 Task: Open Card Conference Planning in Board Brand Identity Development to Workspace Enterprise Content Management and add a team member Softage.4@softage.net, a label Yellow, a checklist Content Creation, an attachment from your google drive, a color Yellow and finally, add a card description 'Develop new sales strategy for team' and a comment 'This task presents an opportunity to demonstrate our project management and organizational skills, coordinating resources and timelines effectively.'. Add a start date 'Jan 04, 1900' with a due date 'Jan 11, 1900'
Action: Mouse moved to (85, 281)
Screenshot: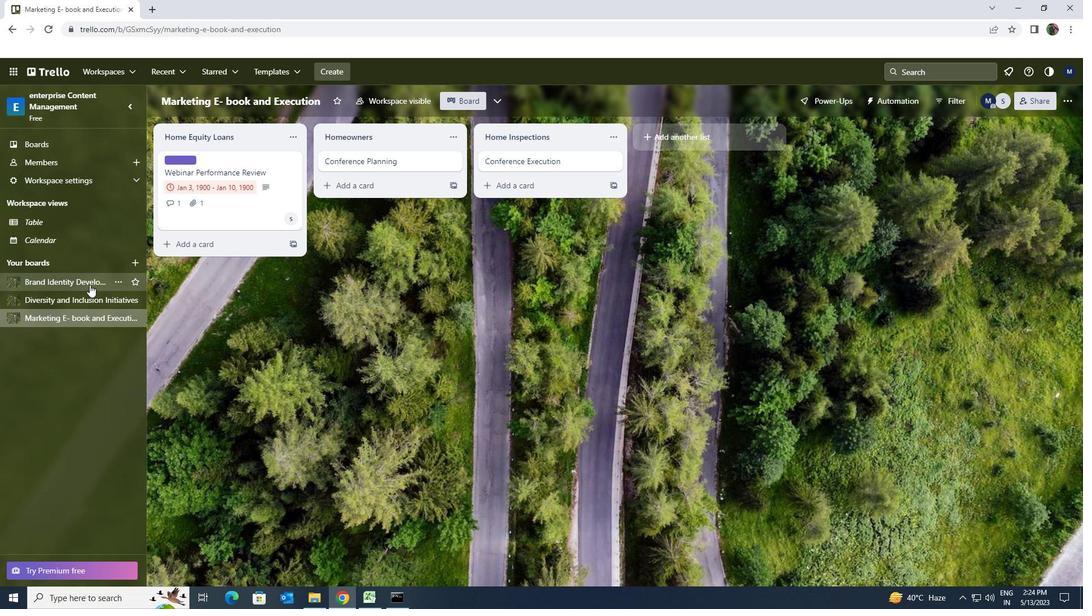 
Action: Mouse pressed left at (85, 281)
Screenshot: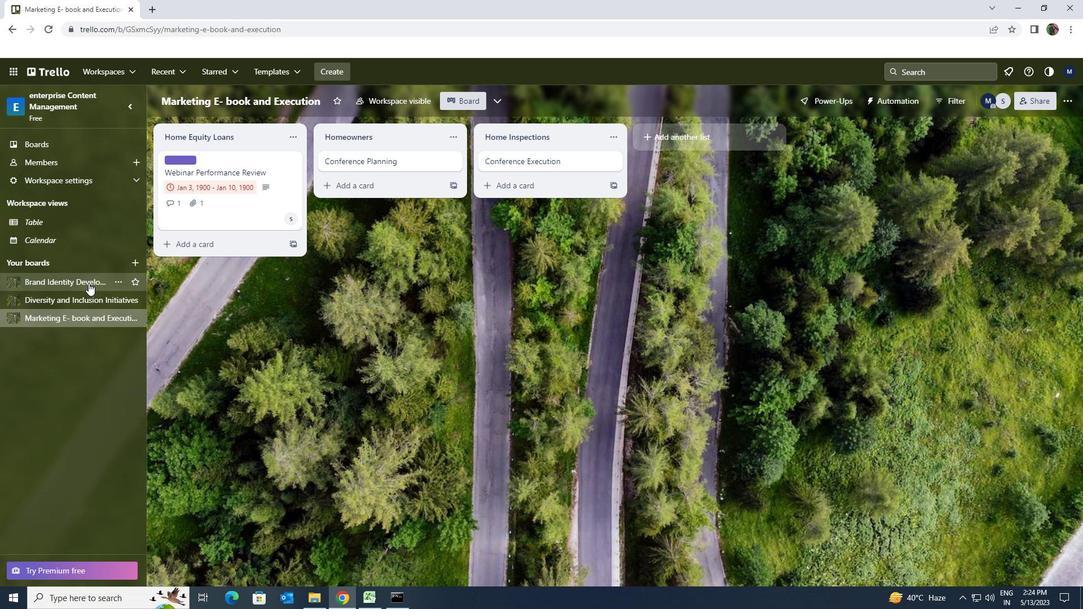 
Action: Mouse moved to (344, 161)
Screenshot: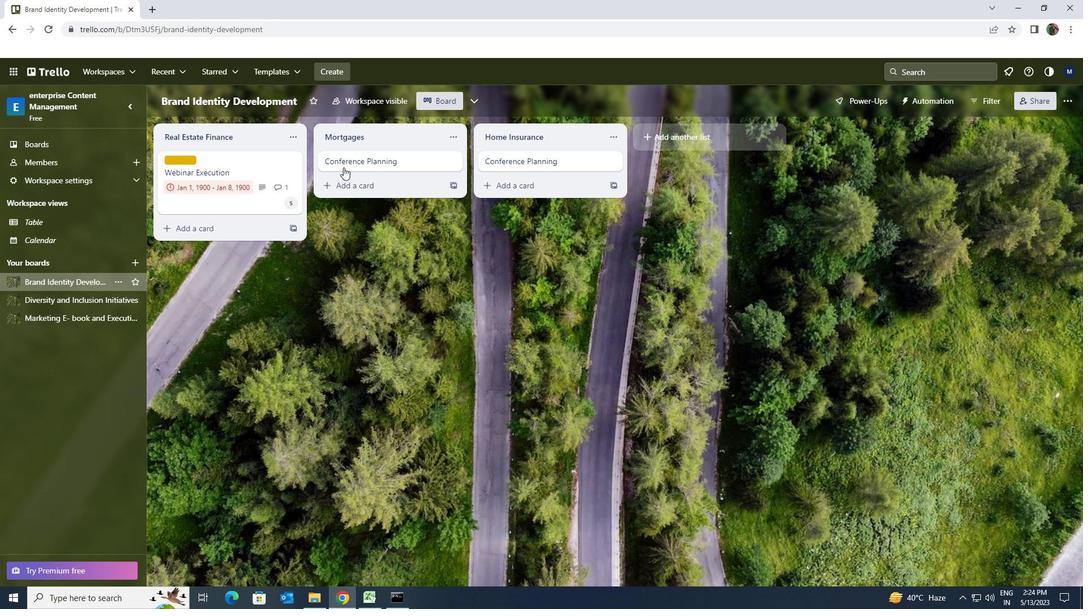 
Action: Mouse pressed left at (344, 161)
Screenshot: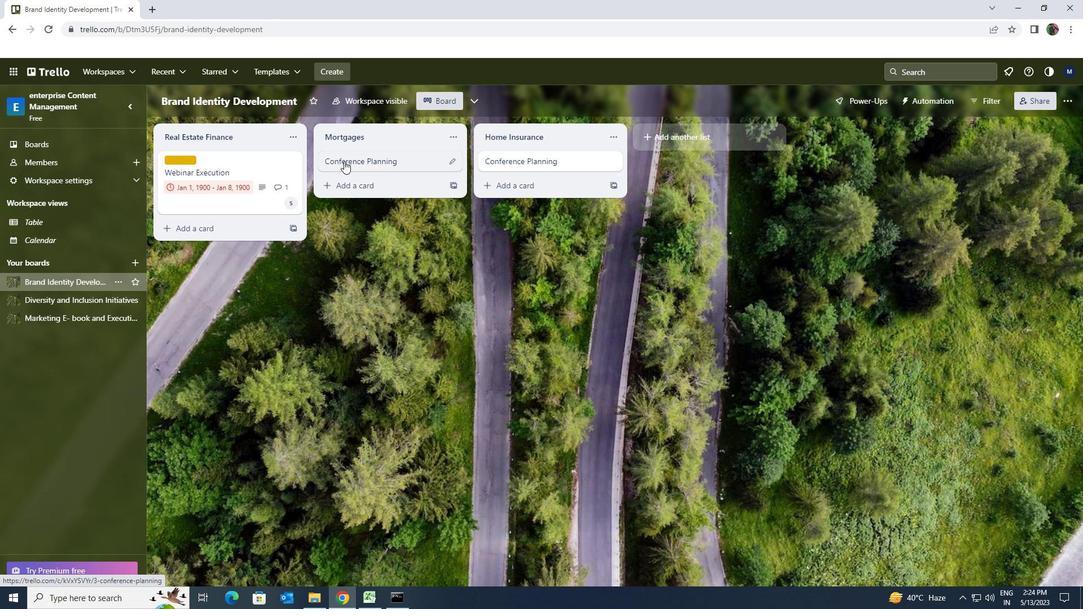 
Action: Mouse moved to (662, 203)
Screenshot: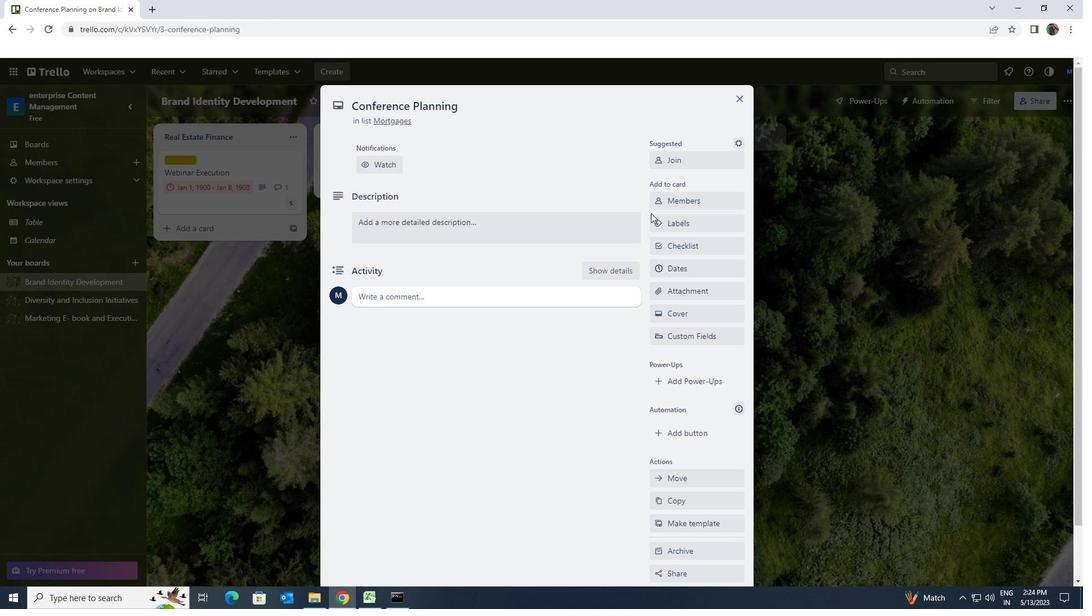 
Action: Mouse pressed left at (662, 203)
Screenshot: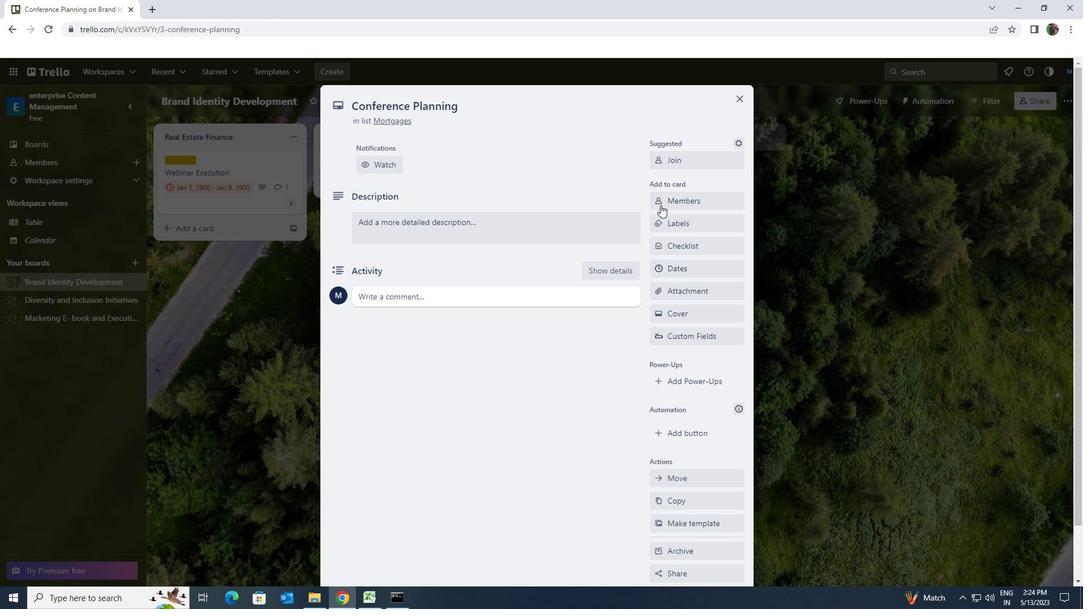 
Action: Key pressed softage.4<Key.shift>@SOFTAGE.NET
Screenshot: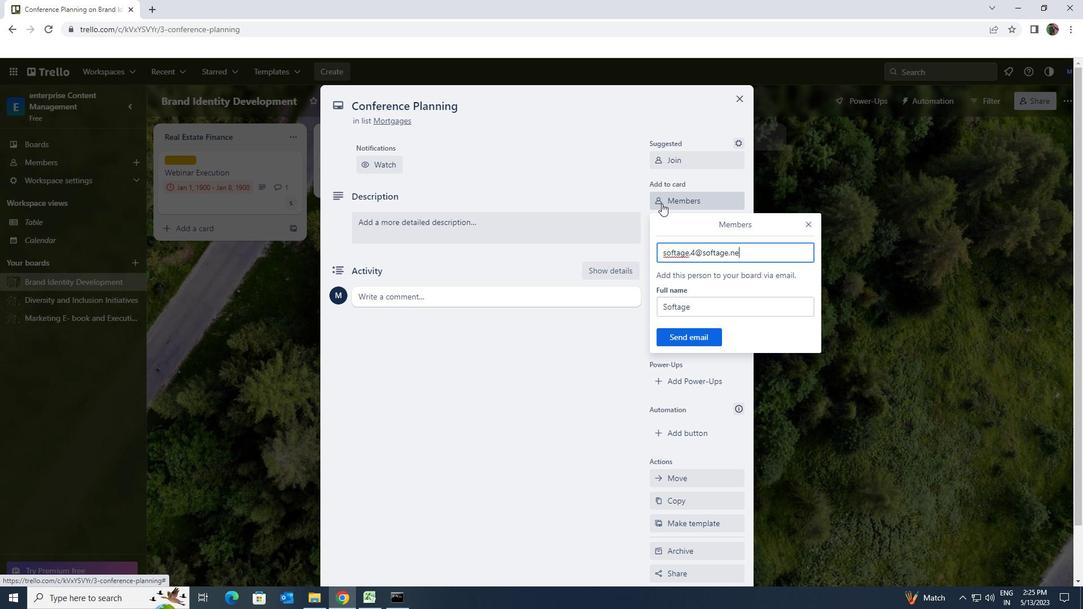 
Action: Mouse moved to (696, 340)
Screenshot: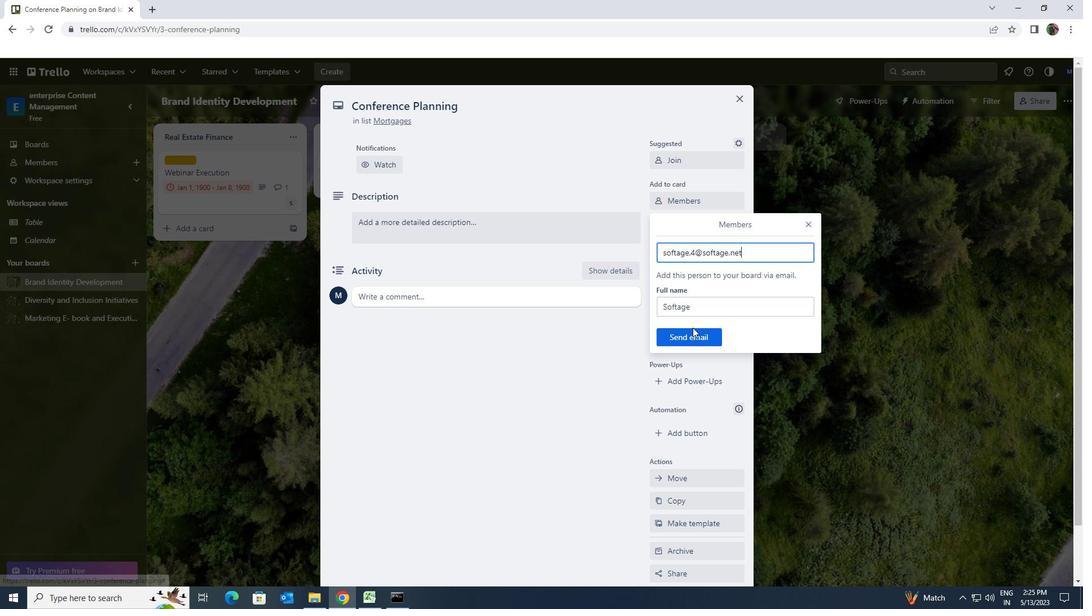 
Action: Mouse pressed left at (696, 340)
Screenshot: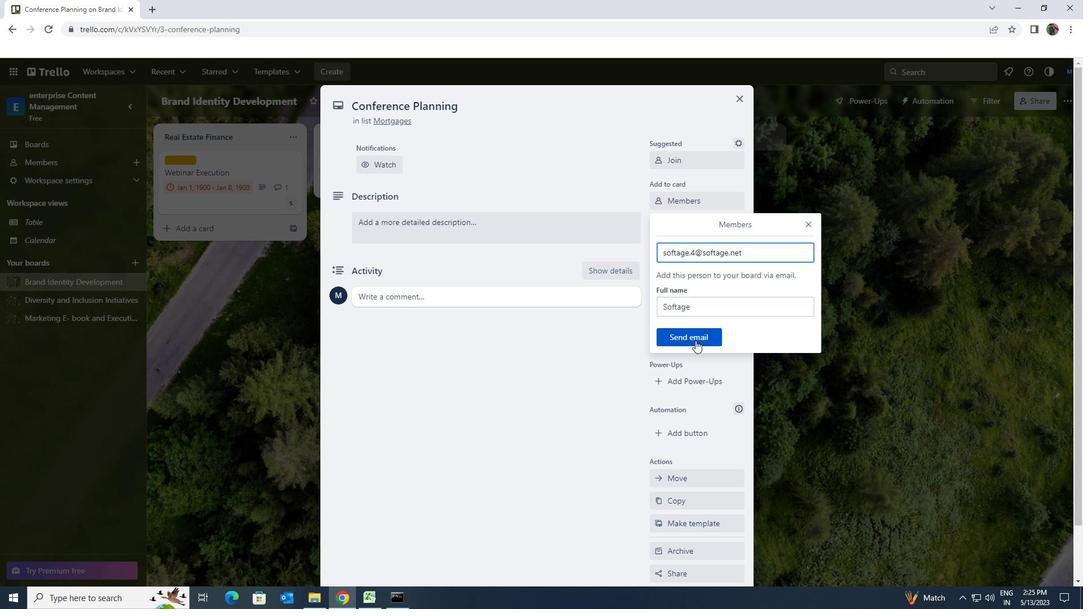 
Action: Mouse moved to (701, 227)
Screenshot: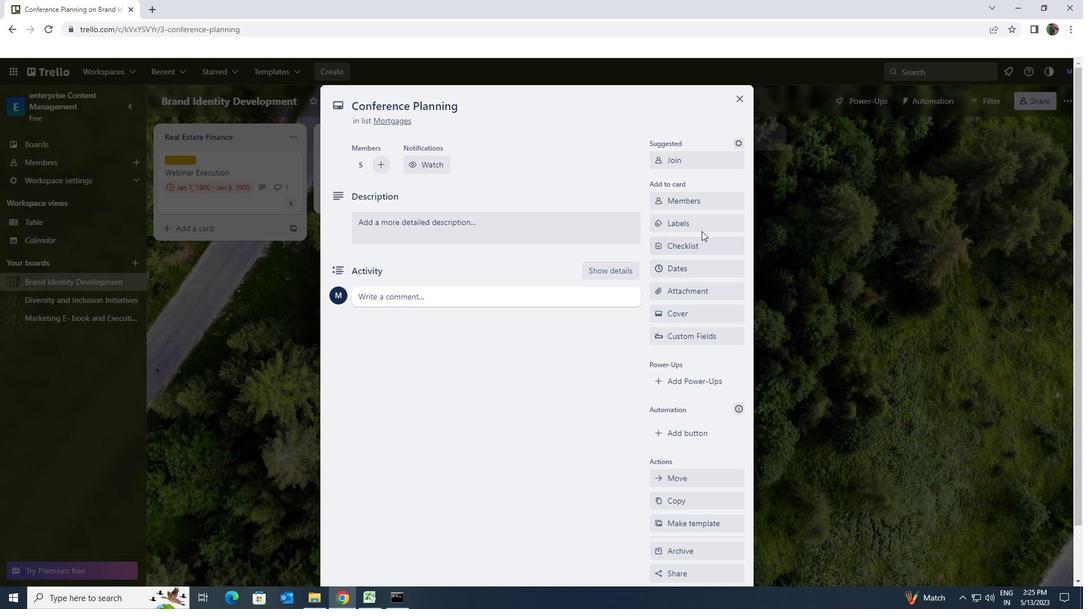 
Action: Mouse pressed left at (701, 227)
Screenshot: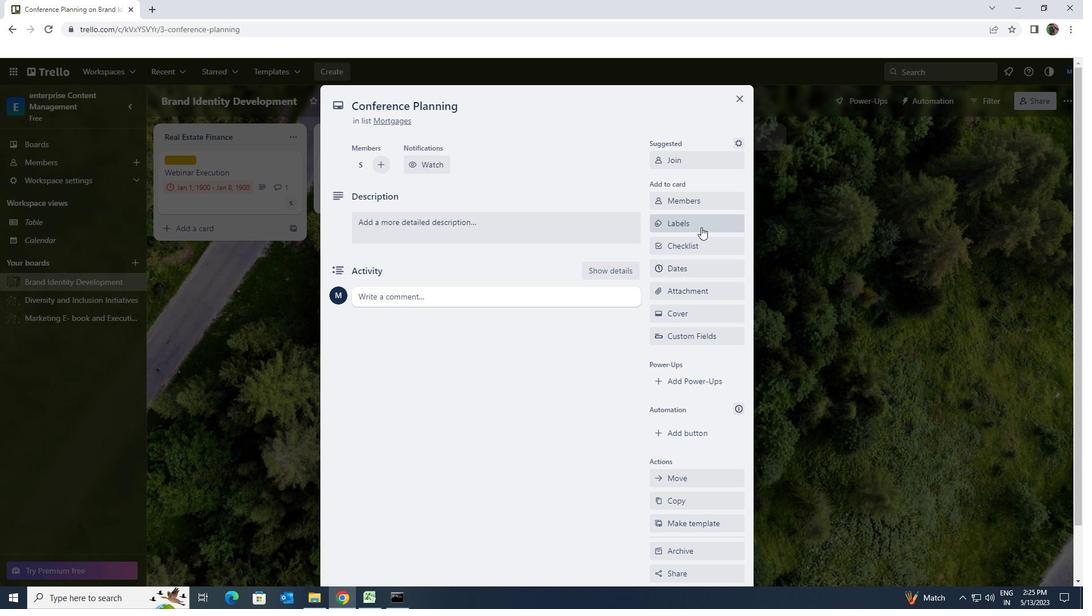 
Action: Mouse moved to (725, 446)
Screenshot: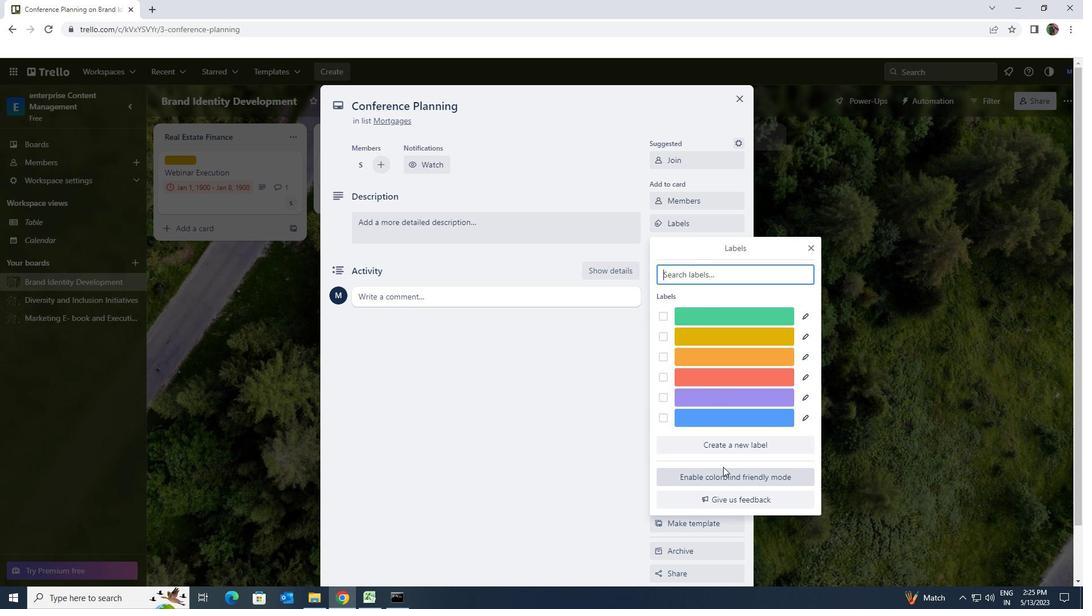 
Action: Mouse pressed left at (725, 446)
Screenshot: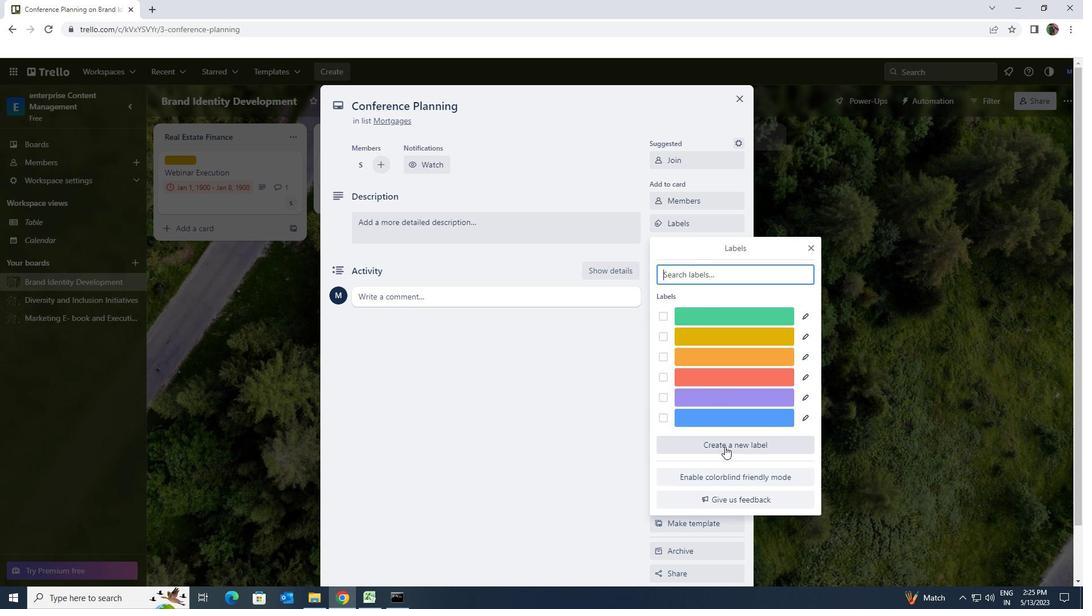 
Action: Mouse moved to (705, 410)
Screenshot: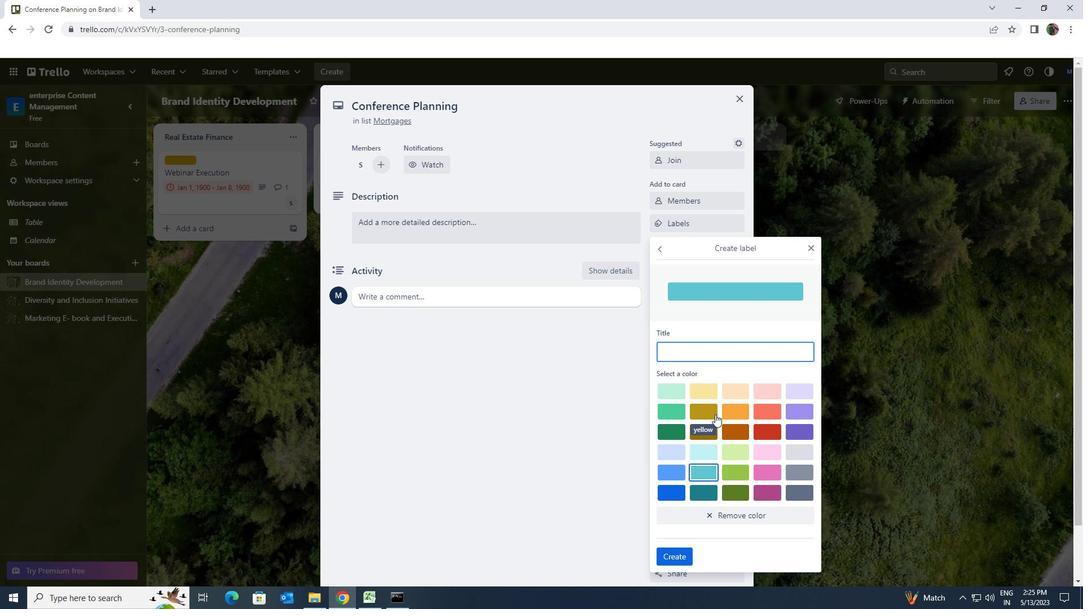 
Action: Mouse pressed left at (705, 410)
Screenshot: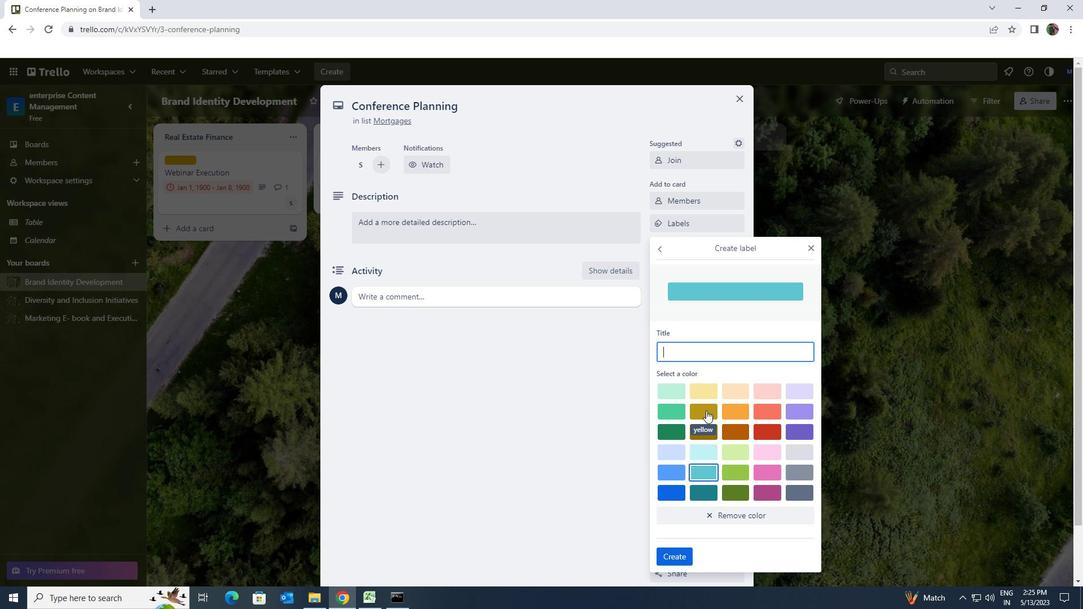 
Action: Mouse moved to (681, 553)
Screenshot: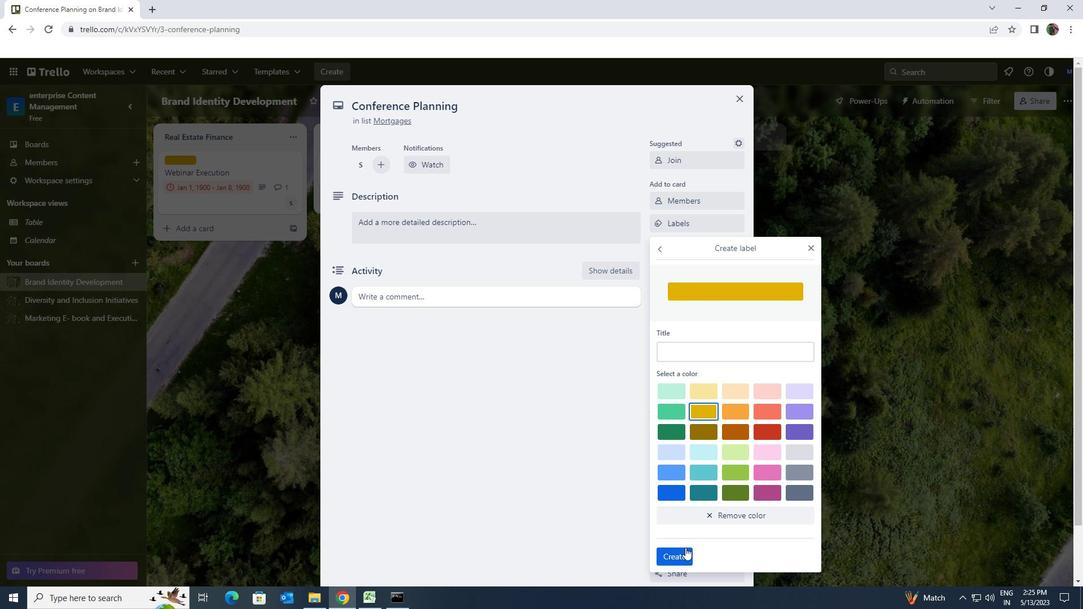 
Action: Mouse pressed left at (681, 553)
Screenshot: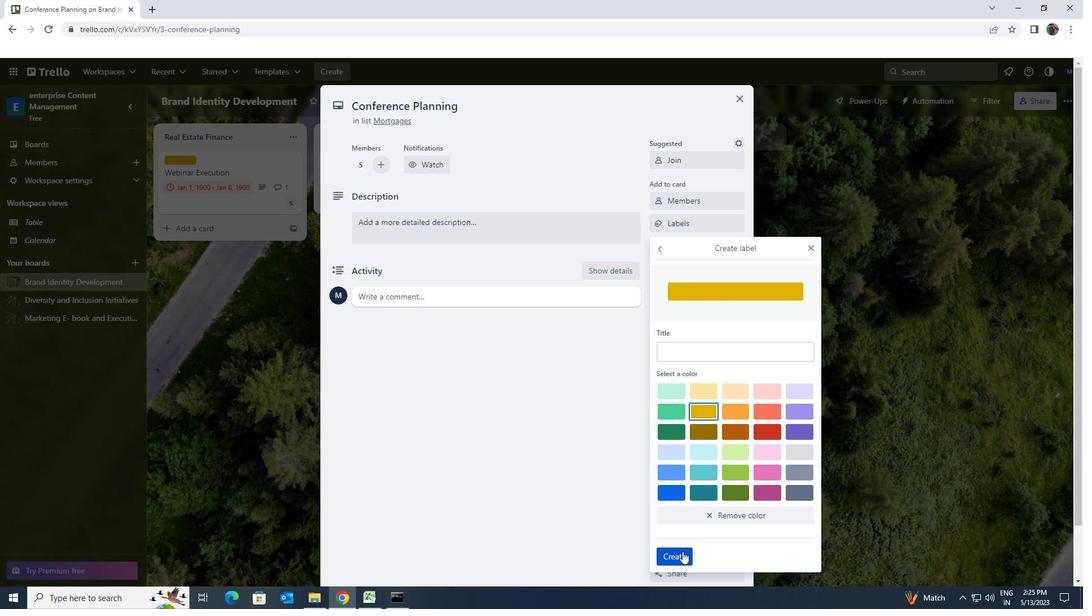 
Action: Mouse moved to (810, 248)
Screenshot: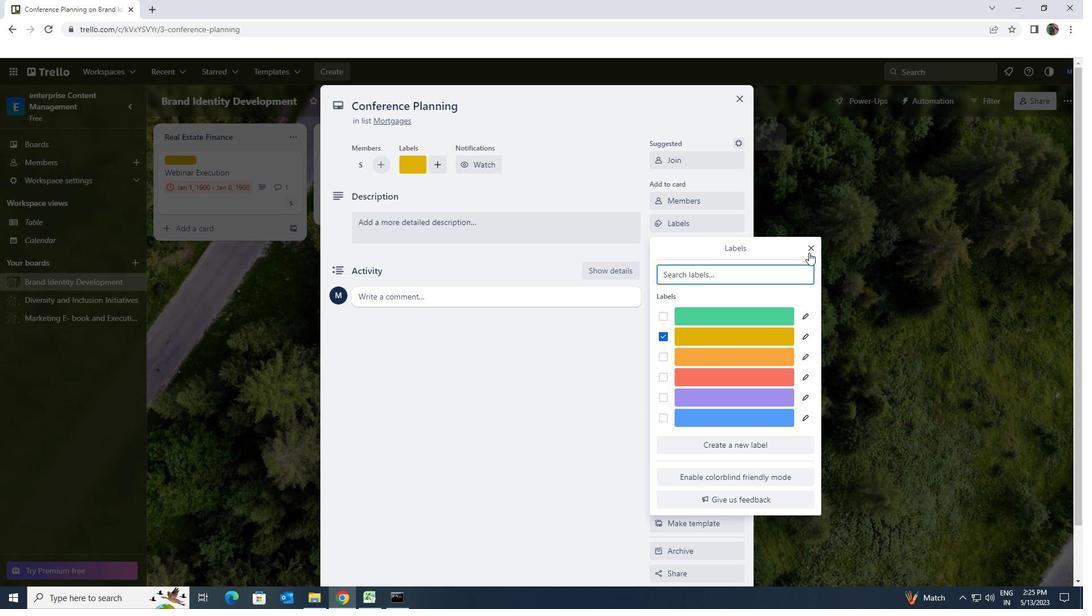 
Action: Mouse pressed left at (810, 248)
Screenshot: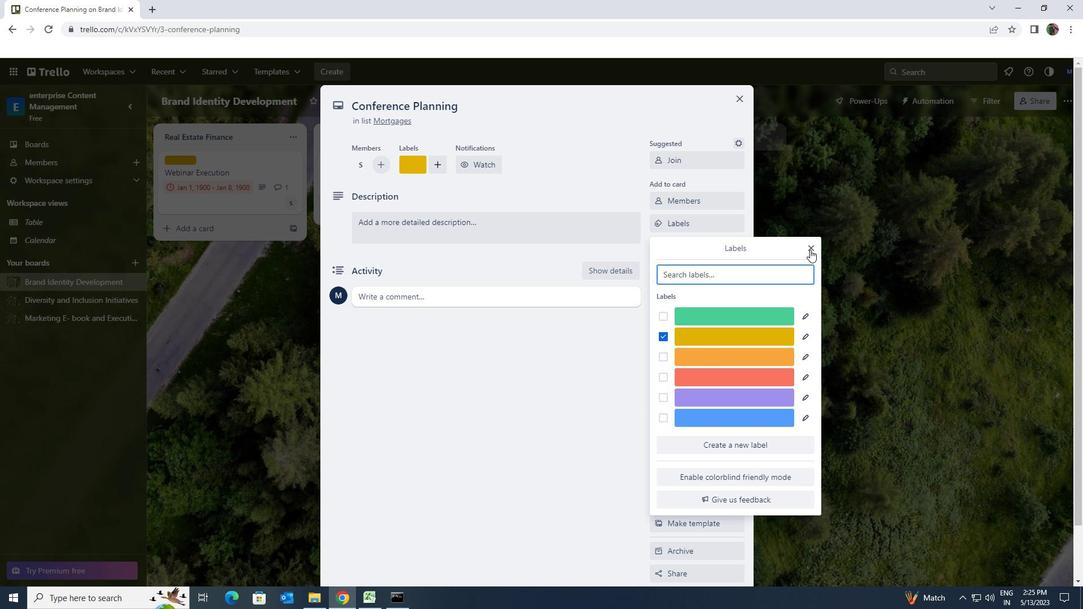 
Action: Mouse moved to (731, 244)
Screenshot: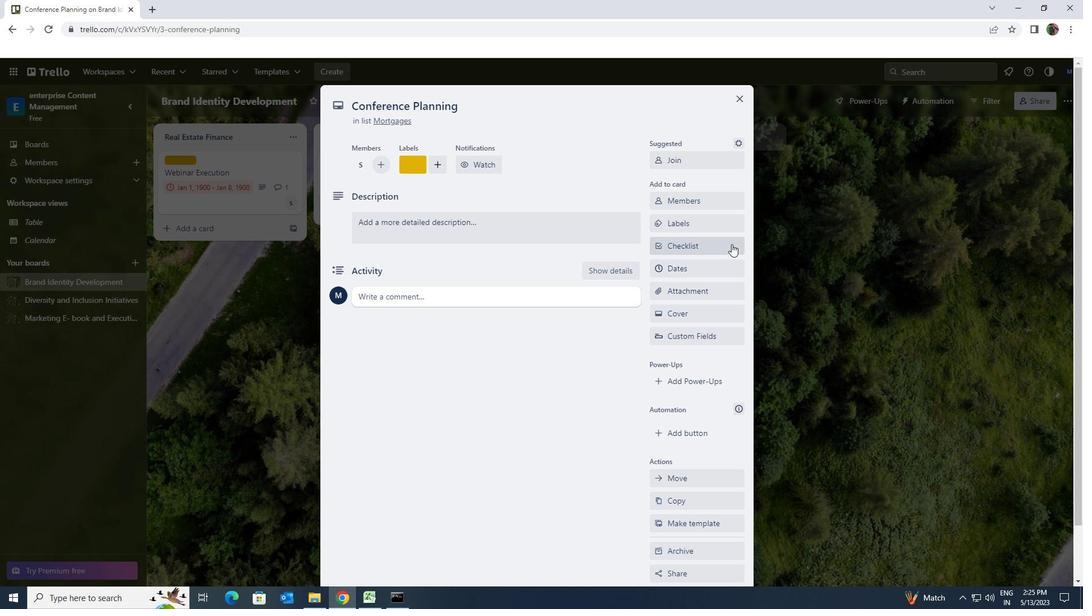 
Action: Mouse pressed left at (731, 244)
Screenshot: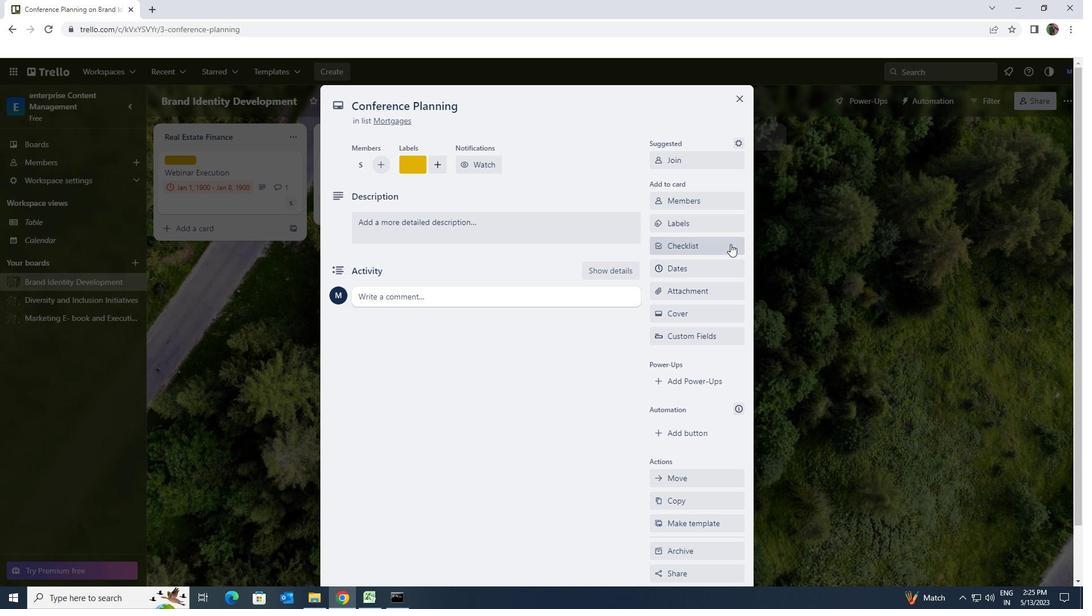 
Action: Key pressed <Key.shift>CONTENT<Key.space><Key.shift><Key.shift><Key.shift><Key.shift><Key.shift><Key.shift><Key.shift>CREATION
Screenshot: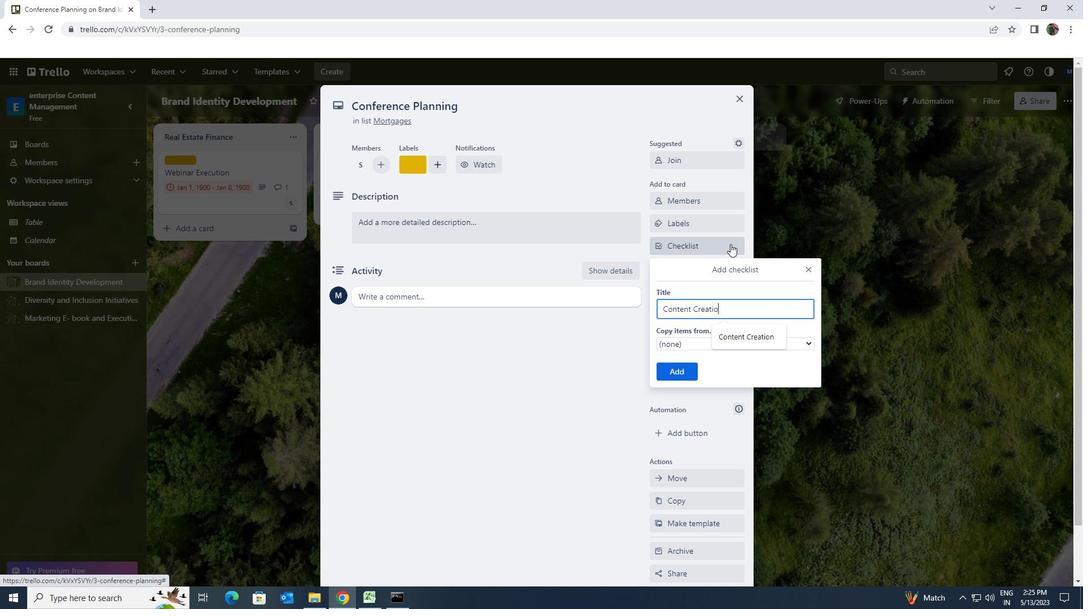 
Action: Mouse moved to (695, 369)
Screenshot: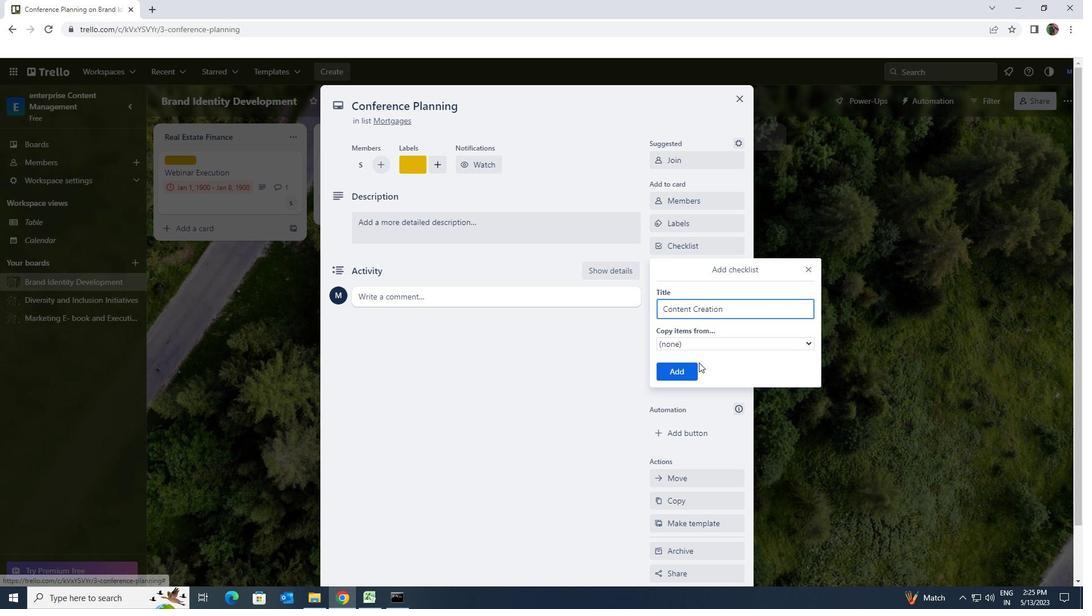 
Action: Mouse pressed left at (695, 369)
Screenshot: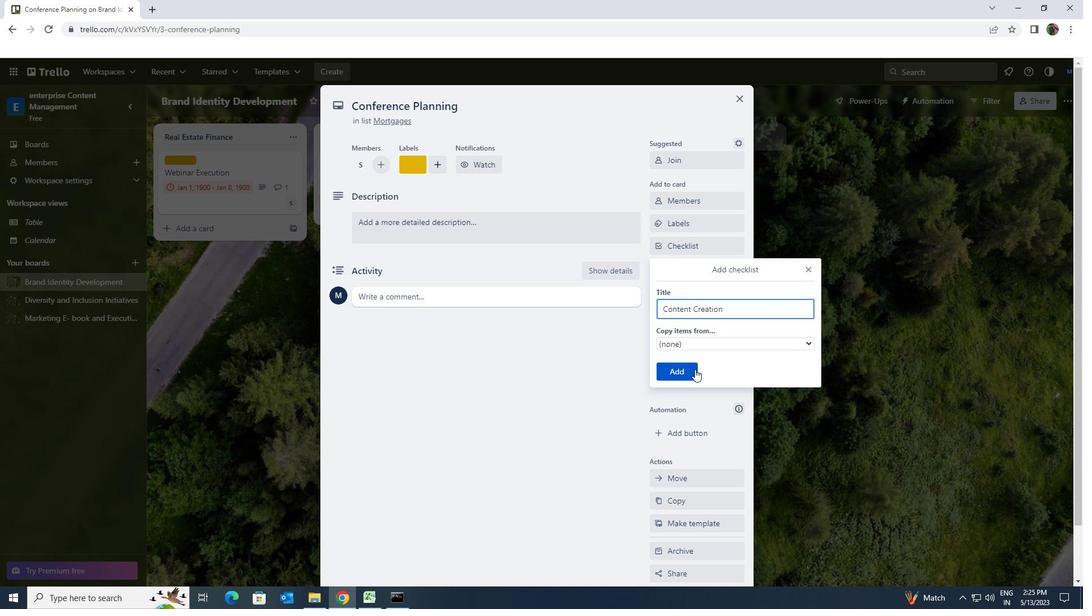 
Action: Mouse moved to (686, 286)
Screenshot: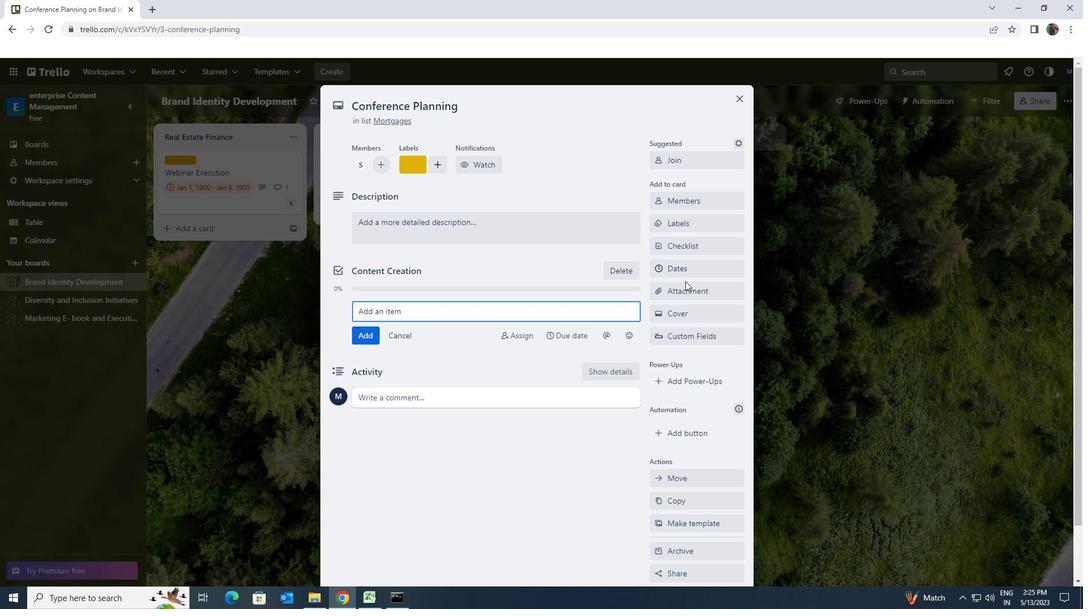 
Action: Mouse pressed left at (686, 286)
Screenshot: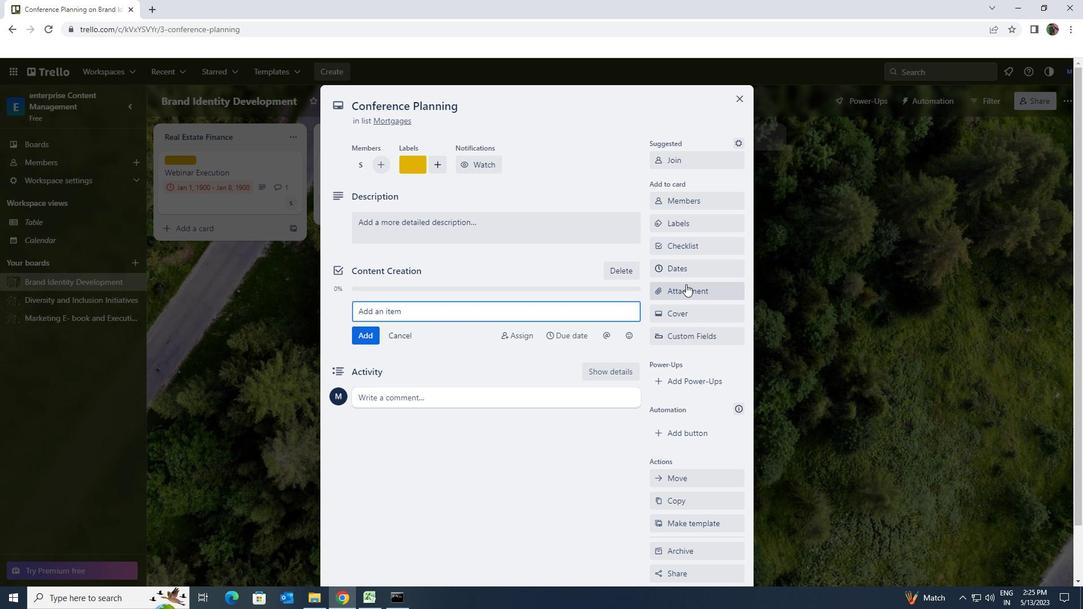 
Action: Mouse moved to (692, 373)
Screenshot: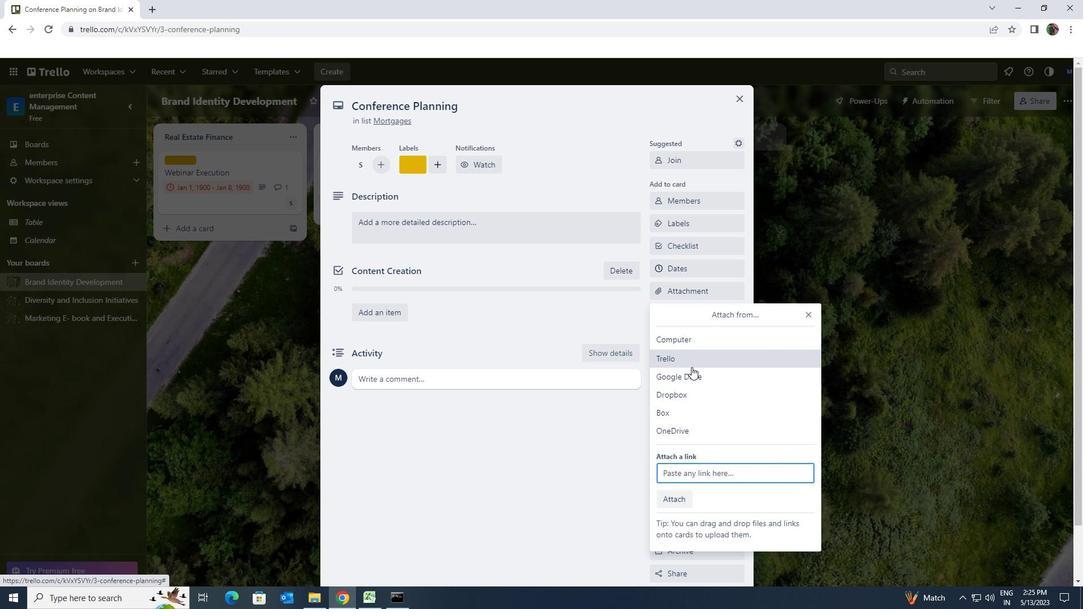 
Action: Mouse pressed left at (692, 373)
Screenshot: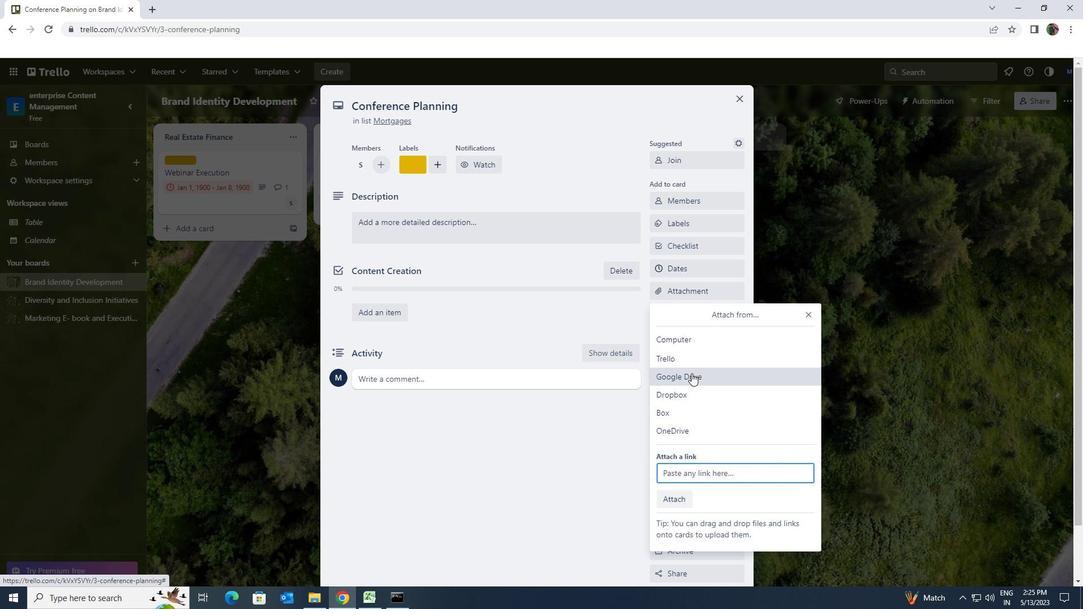 
Action: Mouse moved to (561, 311)
Screenshot: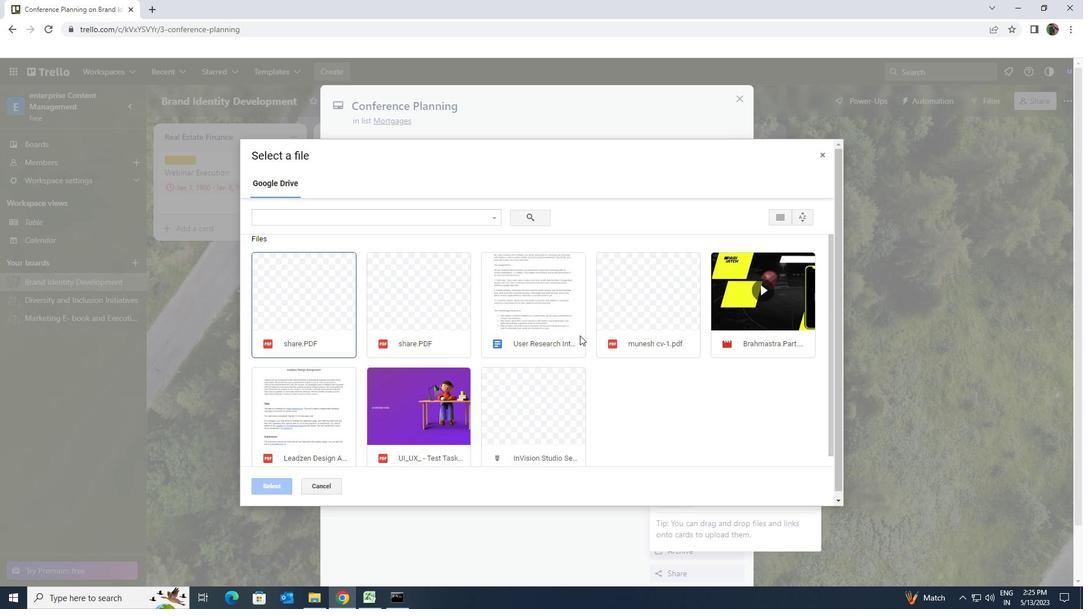 
Action: Mouse pressed left at (561, 311)
Screenshot: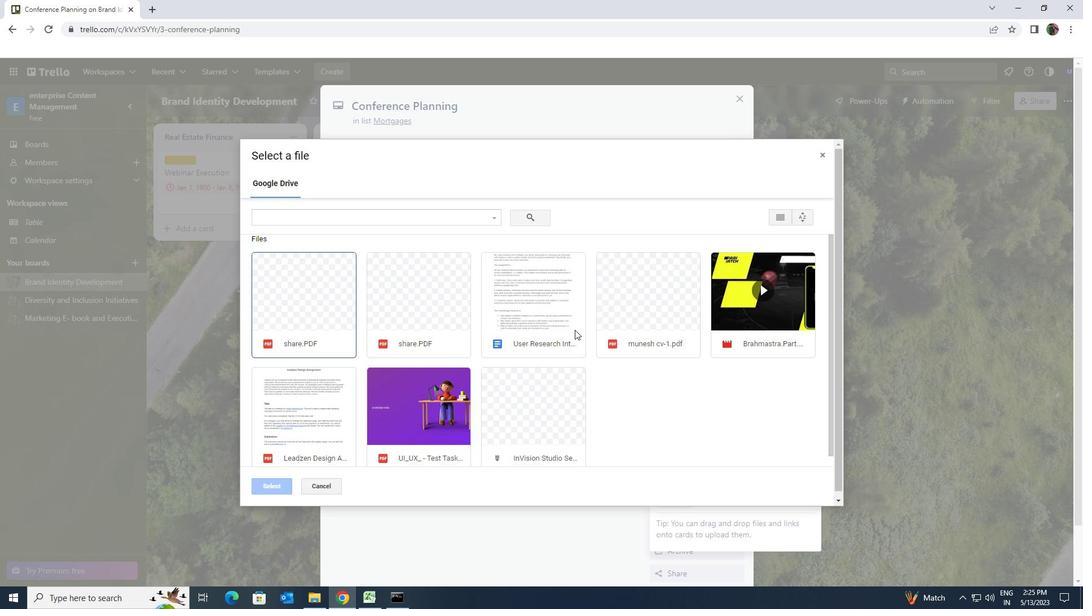 
Action: Mouse moved to (262, 489)
Screenshot: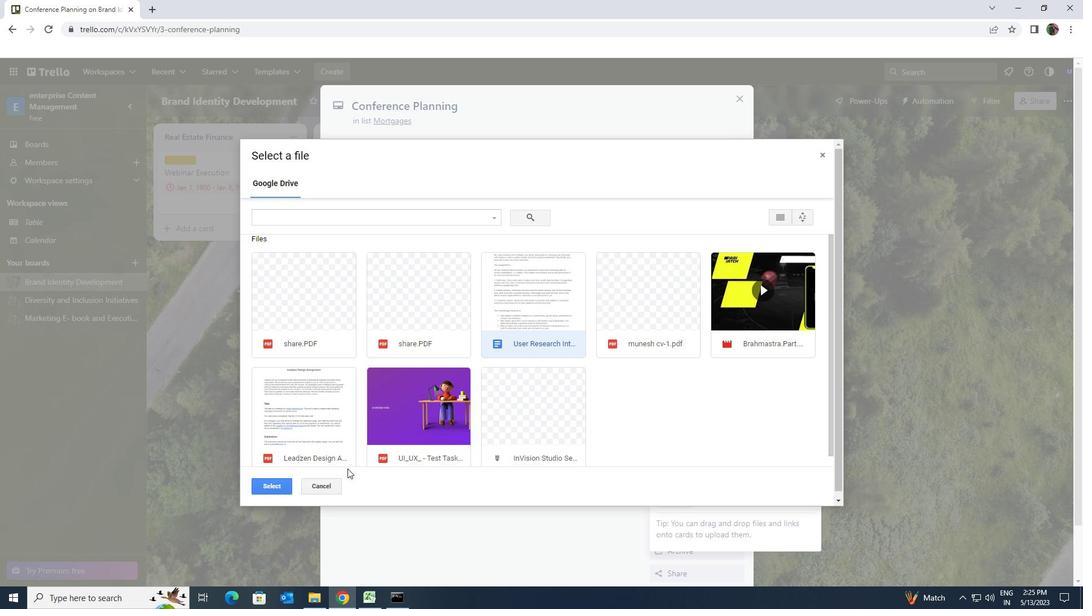 
Action: Mouse pressed left at (262, 489)
Screenshot: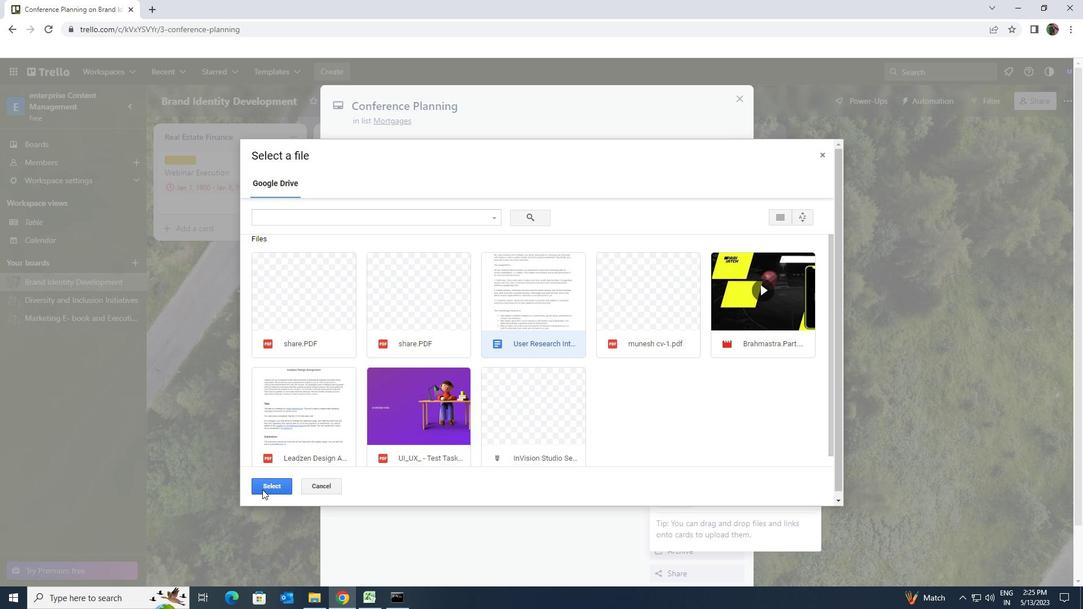 
Action: Mouse moved to (390, 230)
Screenshot: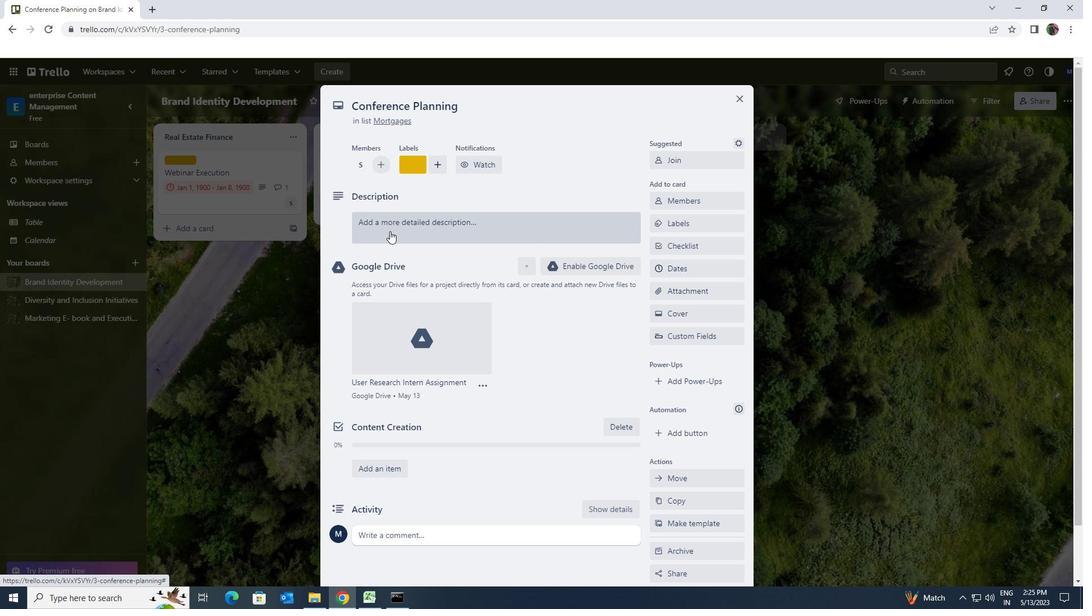
Action: Mouse pressed left at (390, 230)
Screenshot: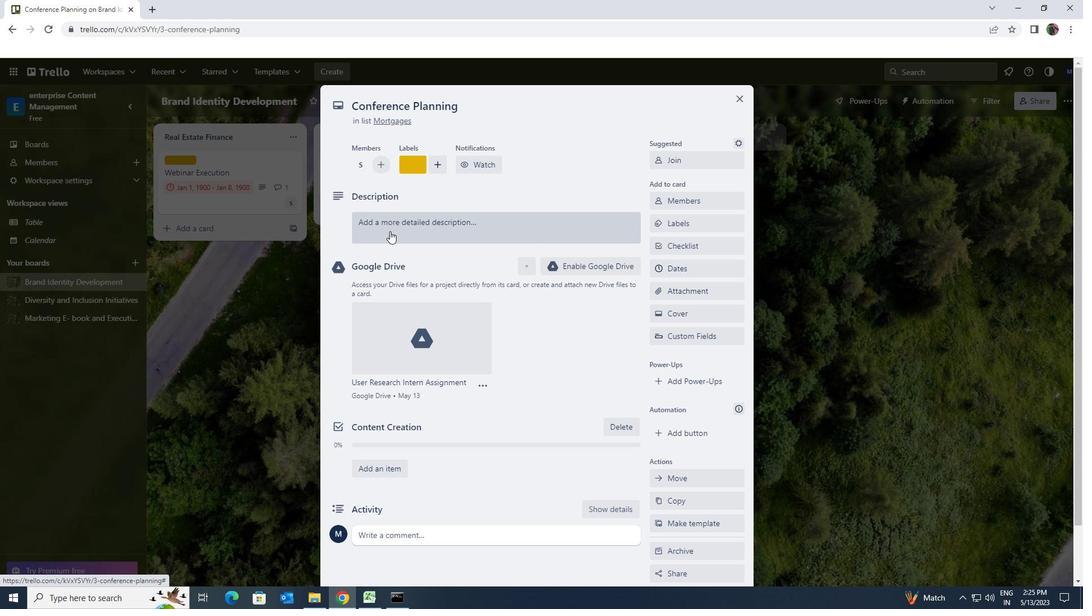 
Action: Key pressed <Key.shift><Key.shift>DEVELOP<Key.space>NEW<Key.space>SALES<Key.space>STRATEGY<Key.space>FOR<Key.space>TEAM<Key.space>
Screenshot: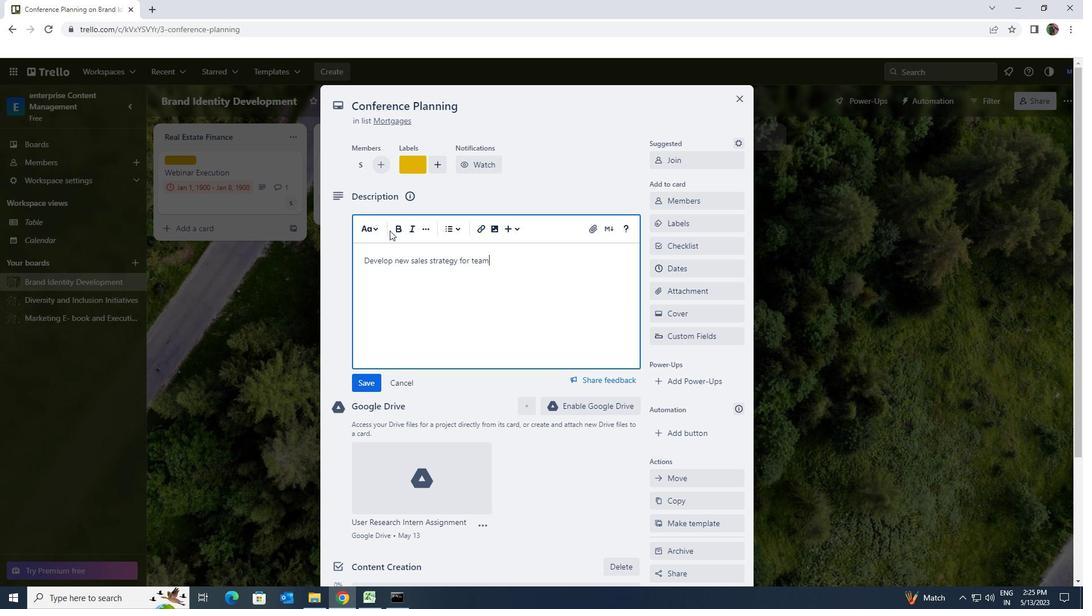 
Action: Mouse moved to (377, 378)
Screenshot: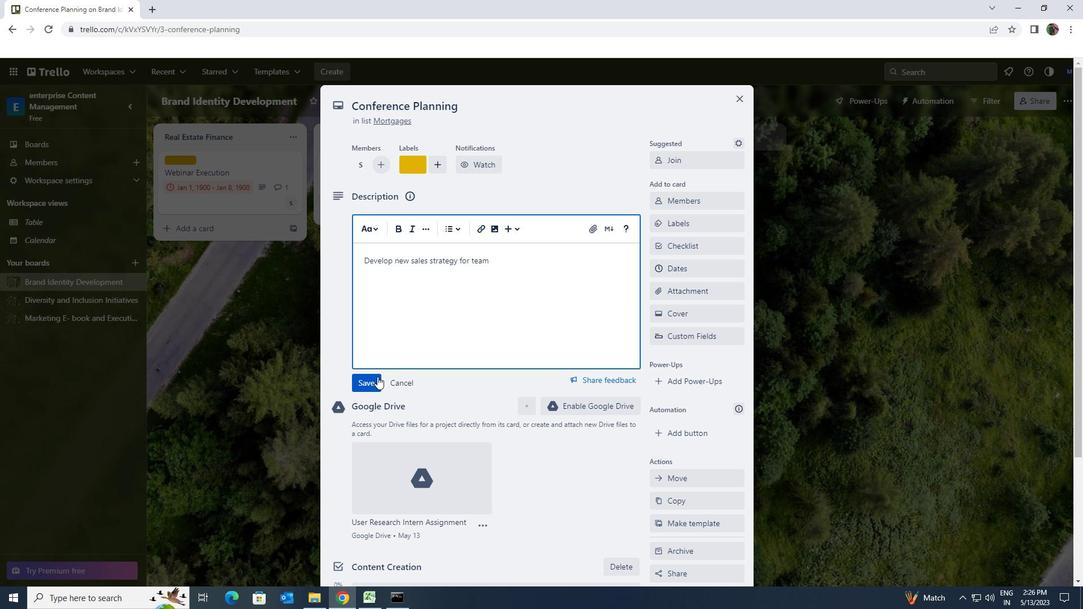 
Action: Mouse pressed left at (377, 378)
Screenshot: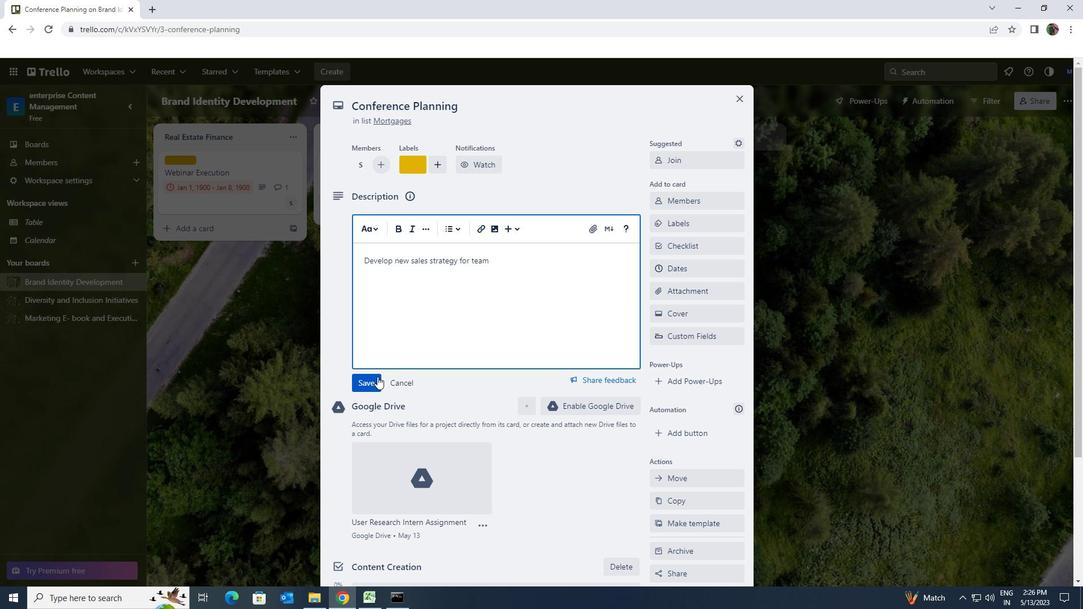 
Action: Mouse scrolled (377, 377) with delta (0, 0)
Screenshot: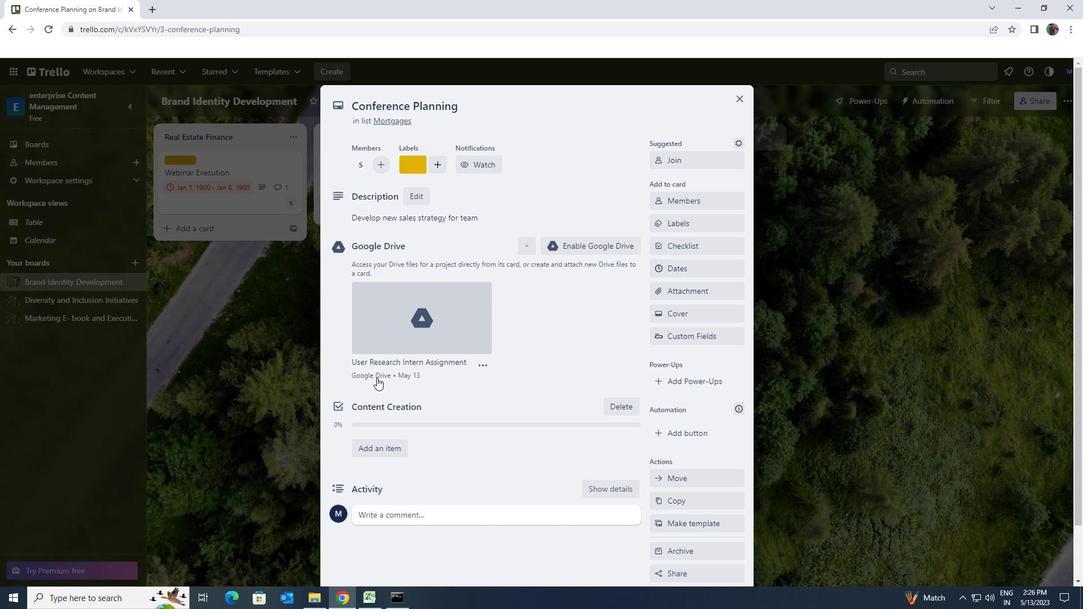 
Action: Mouse scrolled (377, 377) with delta (0, 0)
Screenshot: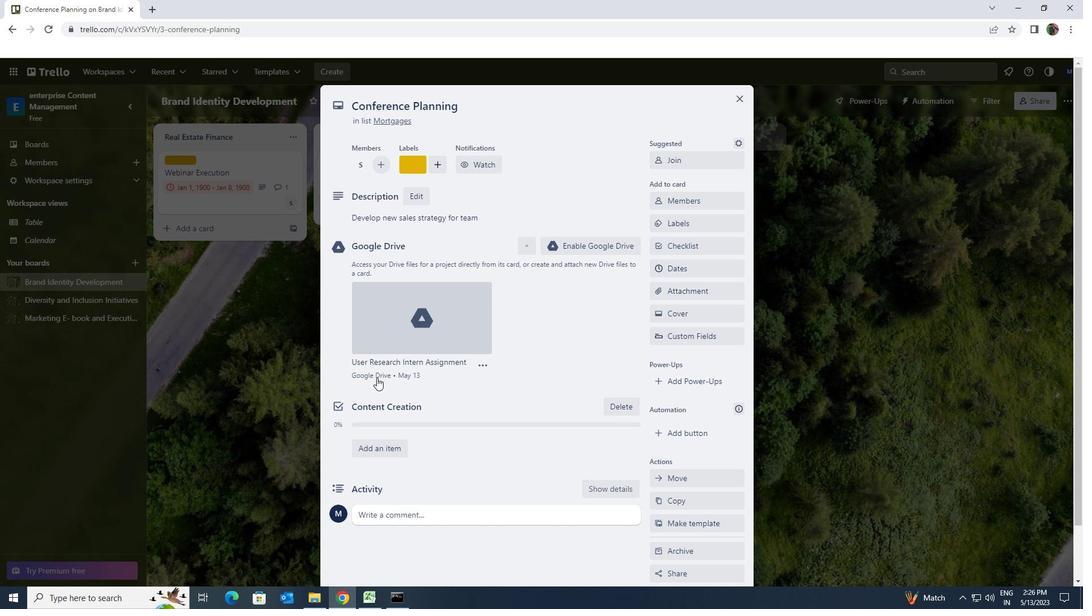 
Action: Mouse scrolled (377, 377) with delta (0, 0)
Screenshot: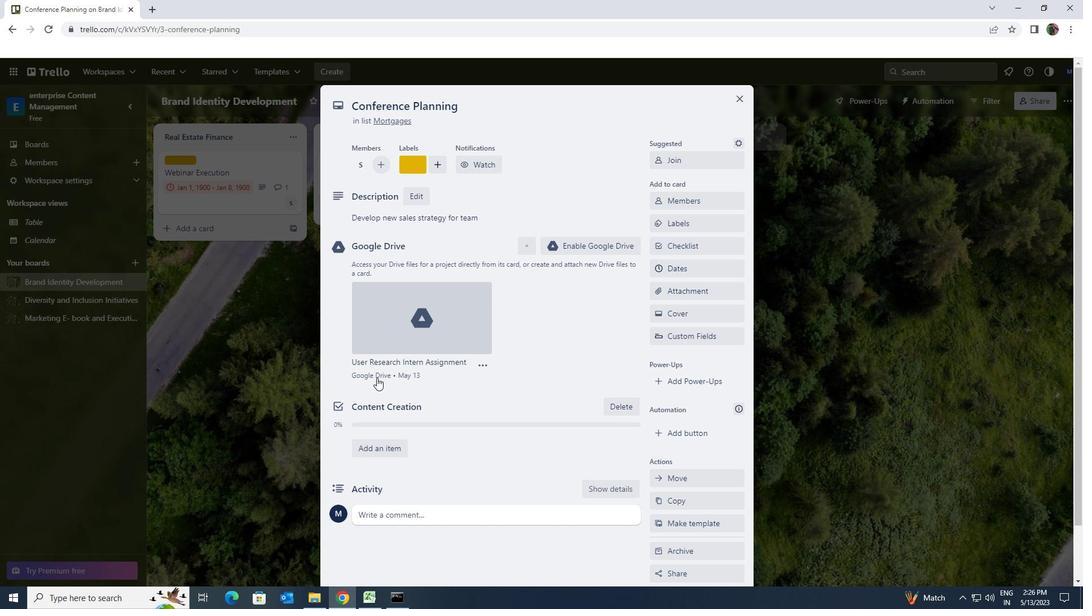
Action: Mouse moved to (377, 457)
Screenshot: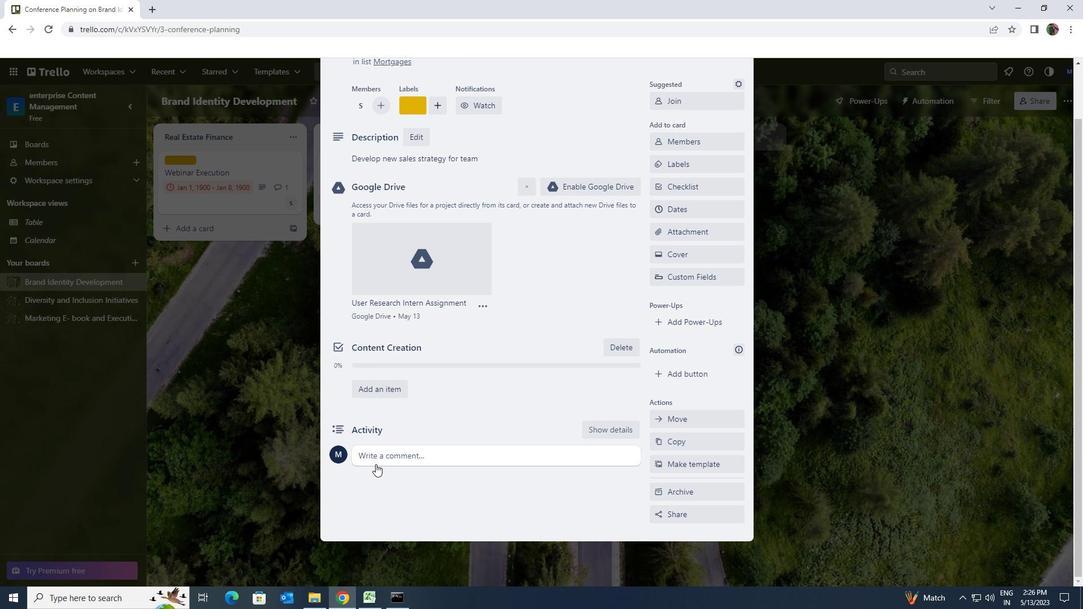 
Action: Mouse pressed left at (377, 457)
Screenshot: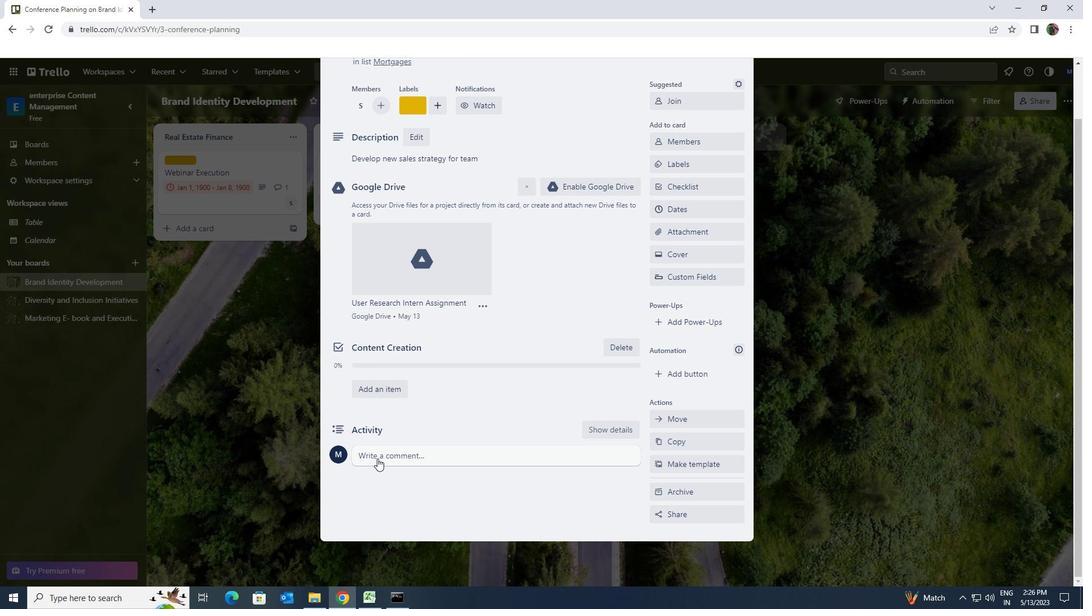 
Action: Key pressed <Key.shift>THIS<Key.space>TASK<Key.space><Key.shift>PRESENTS<Key.space>AN<Key.space>OPPORTUNITY<Key.space>TO<Key.space>DEMONSTRATE<Key.space>OUR<Key.space>PROJECT<Key.space>MANAGEMENT<Key.space>AND<Key.space>ORGANIZATIONAL<Key.space>SKILLS<Key.space>X<Key.backspace>COORDINATING<Key.space>RS<Key.backspace>ESOURCES<Key.space>AND<Key.space>TIMELINES<Key.space>EFFECTIVELY<Key.space>
Screenshot: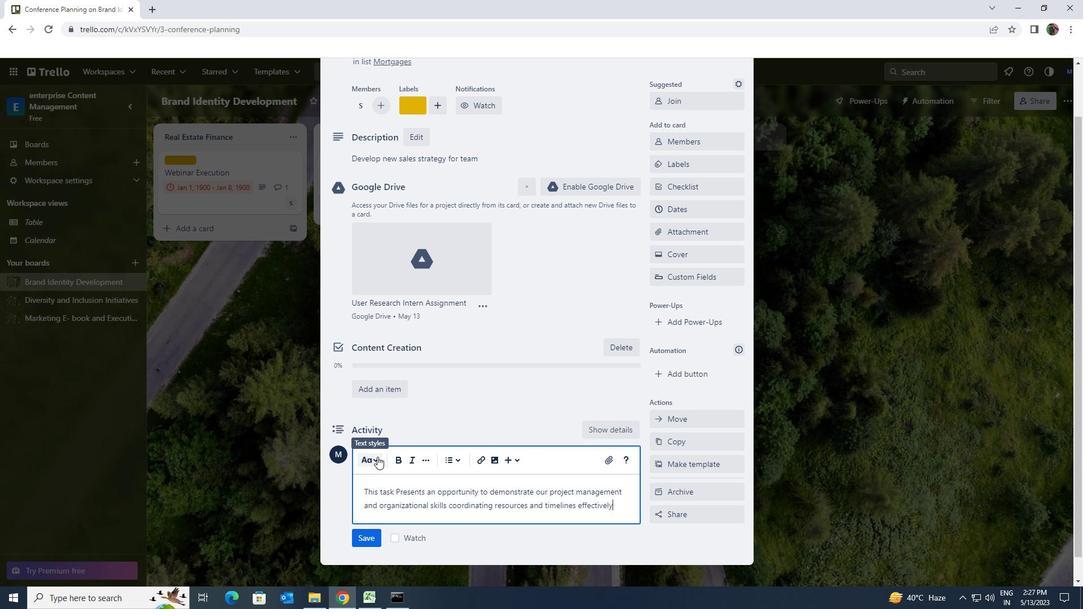 
Action: Mouse moved to (368, 539)
Screenshot: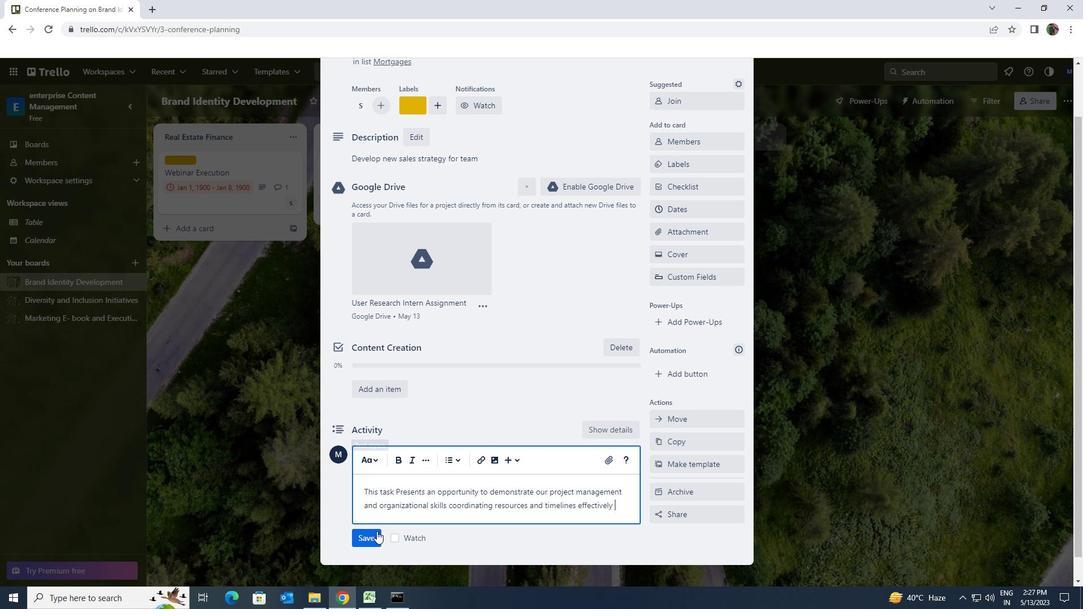 
Action: Mouse pressed left at (368, 539)
Screenshot: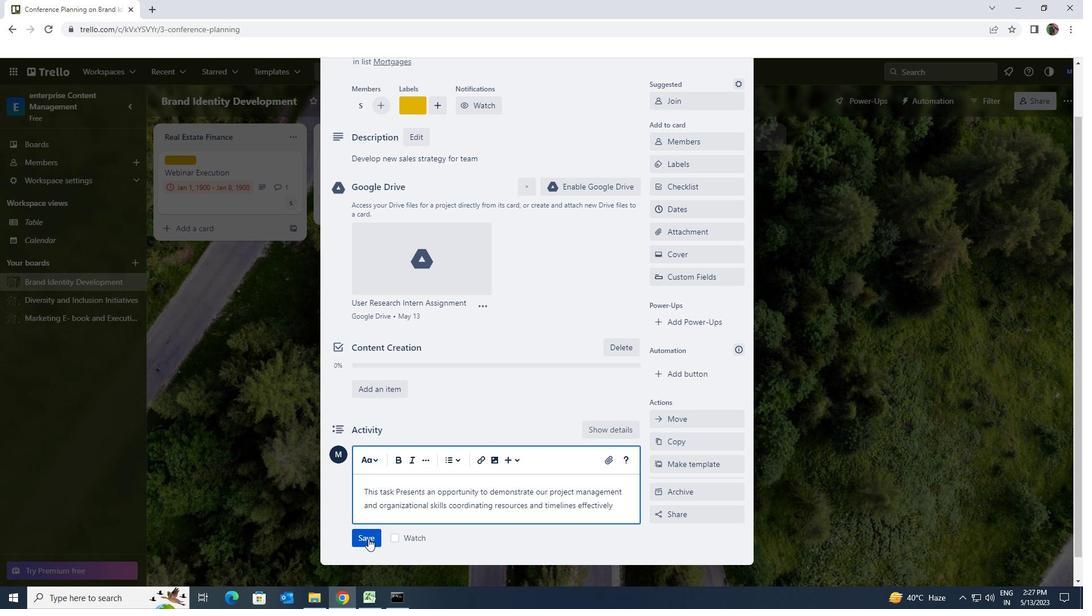 
Action: Mouse moved to (469, 455)
Screenshot: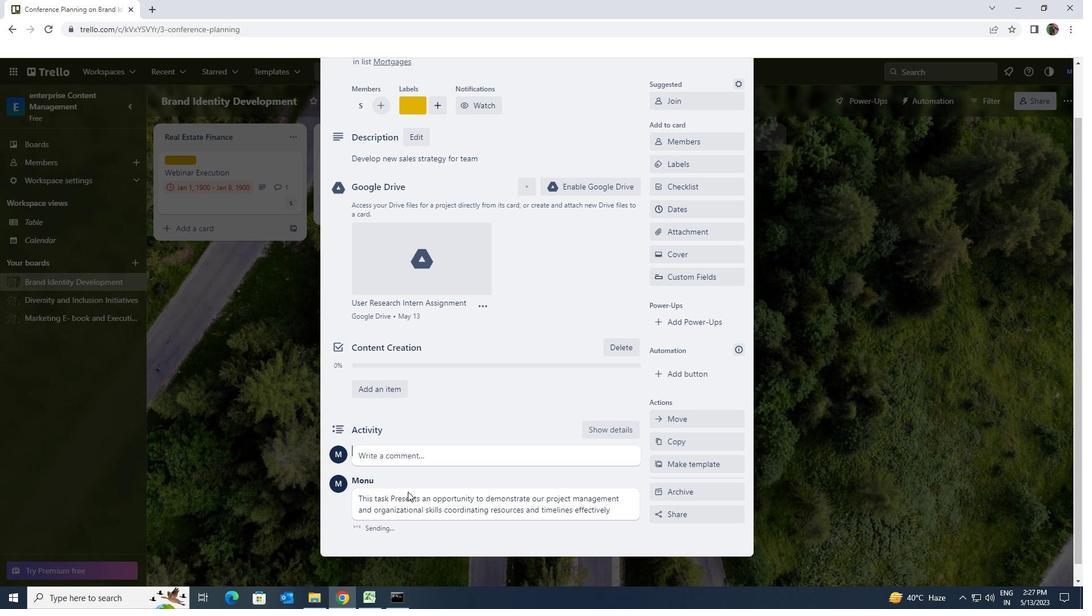 
Action: Mouse scrolled (469, 456) with delta (0, 0)
Screenshot: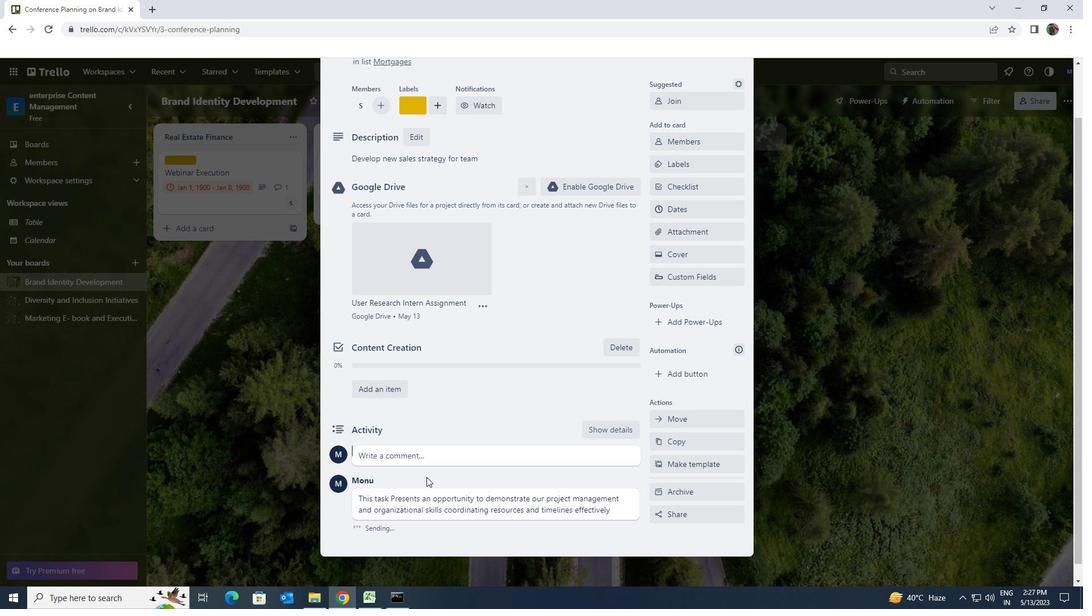 
Action: Mouse scrolled (469, 456) with delta (0, 0)
Screenshot: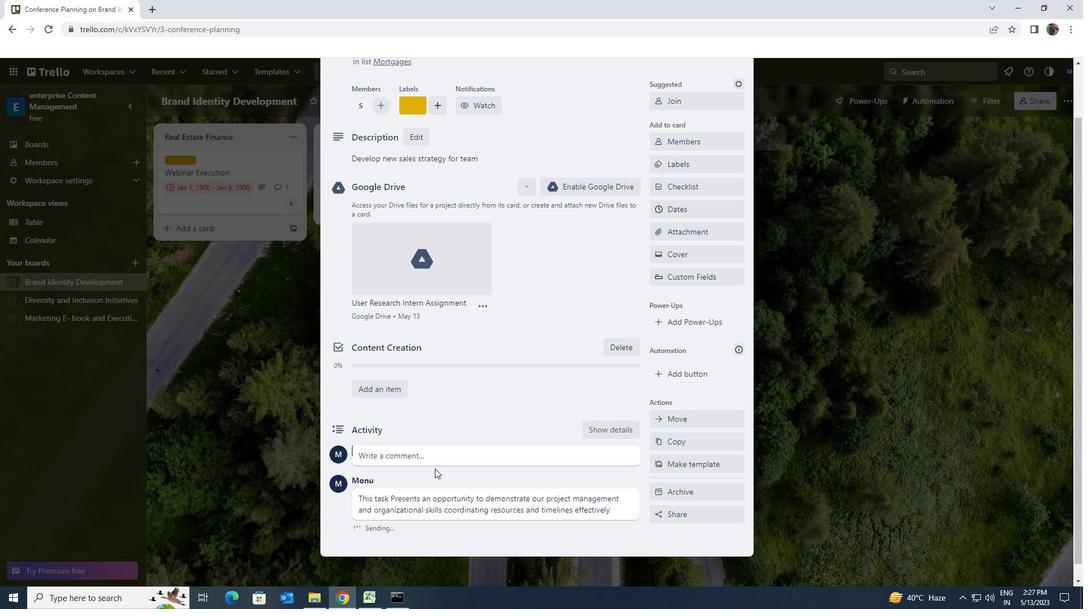 
Action: Mouse moved to (470, 454)
Screenshot: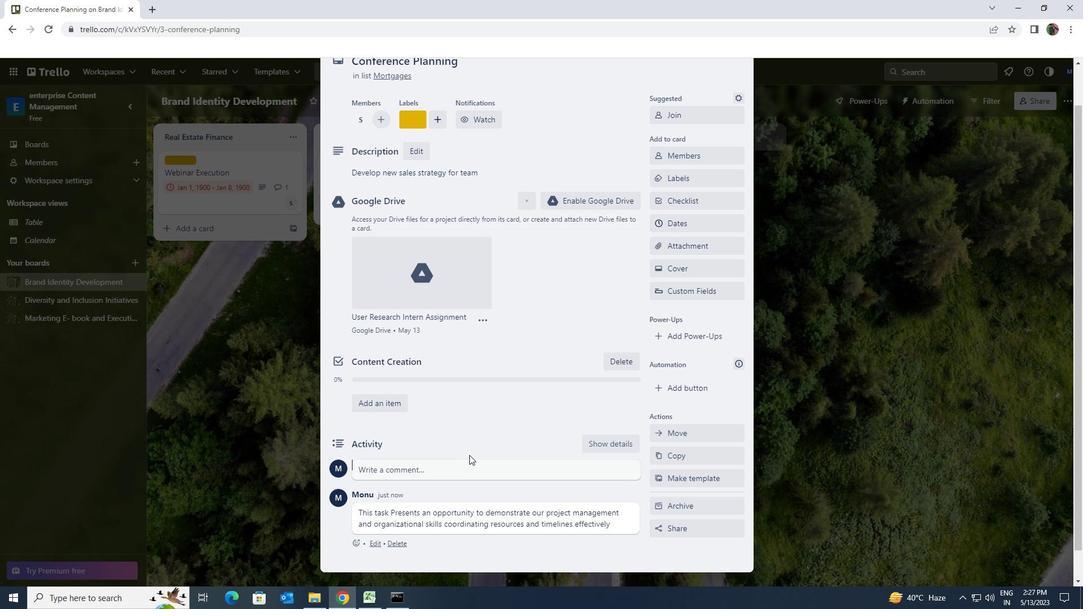 
Action: Mouse scrolled (470, 455) with delta (0, 0)
Screenshot: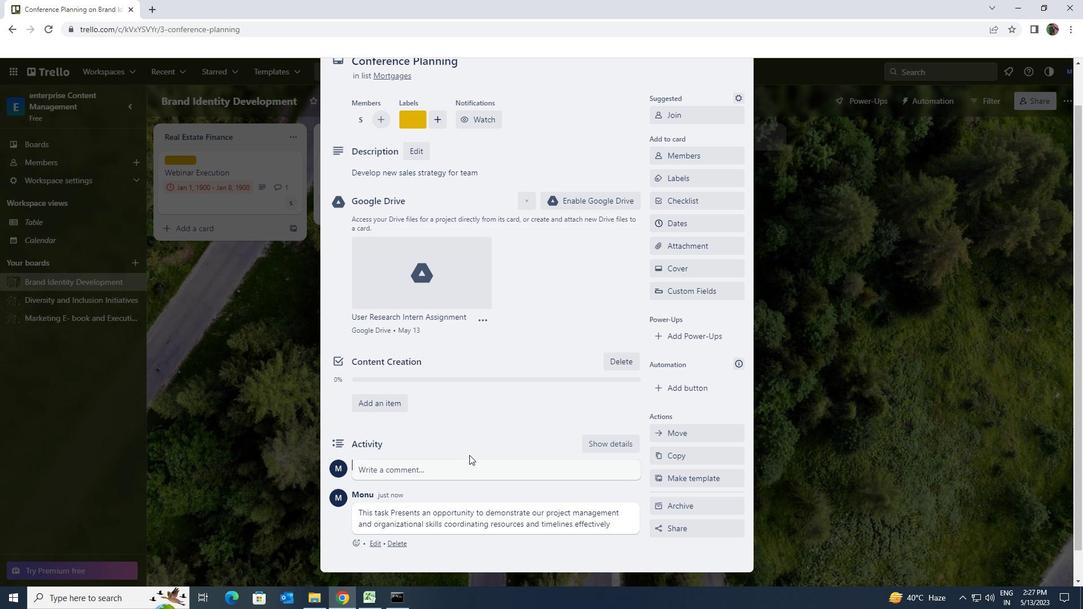 
Action: Mouse moved to (470, 454)
Screenshot: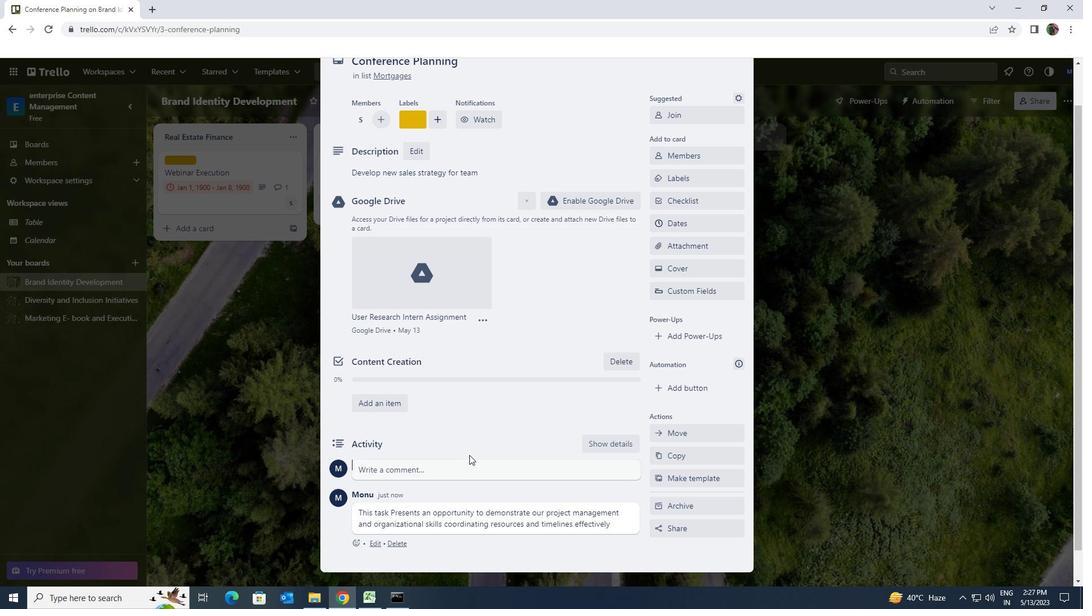 
Action: Mouse scrolled (470, 454) with delta (0, 0)
Screenshot: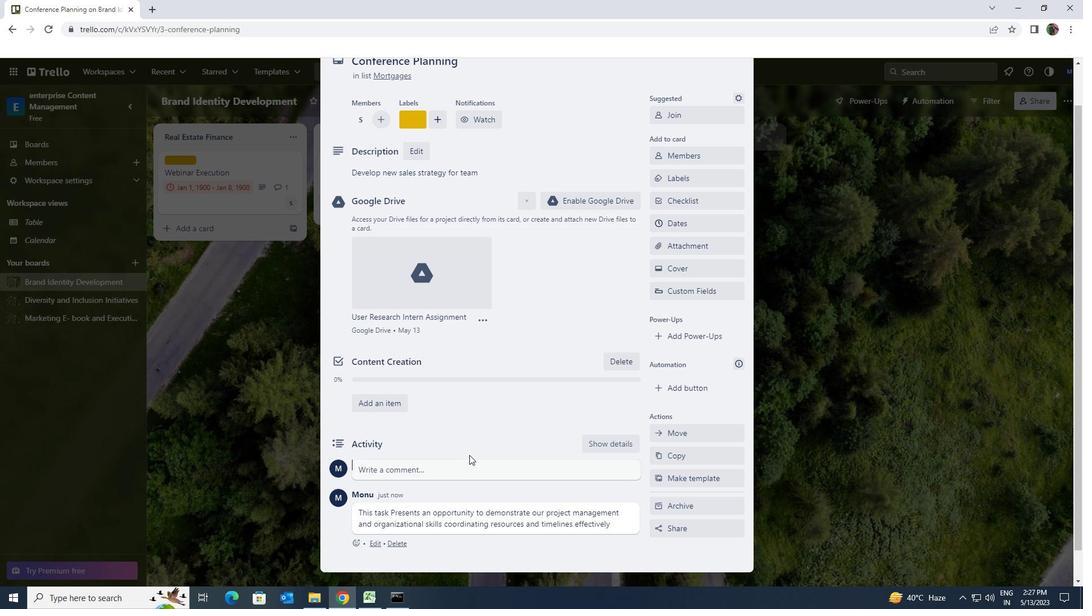 
Action: Mouse moved to (662, 268)
Screenshot: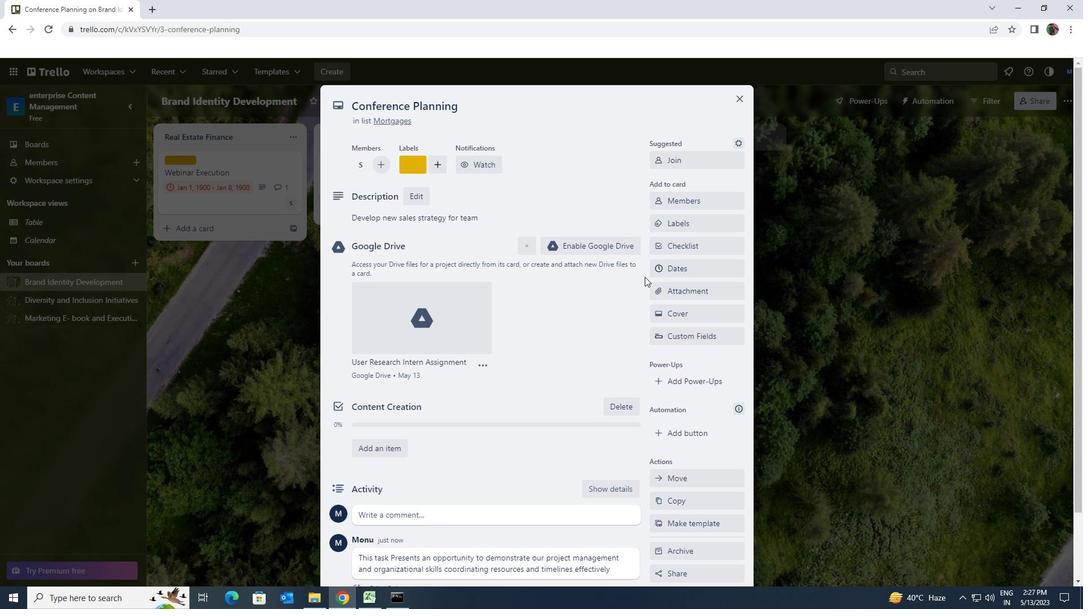 
Action: Mouse pressed left at (662, 268)
Screenshot: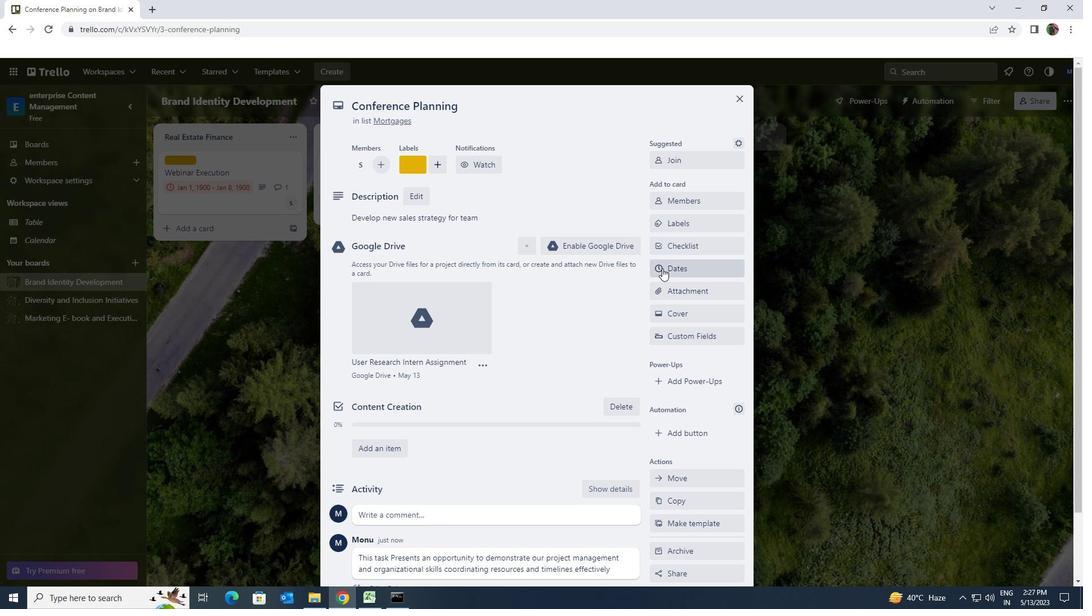 
Action: Mouse moved to (662, 307)
Screenshot: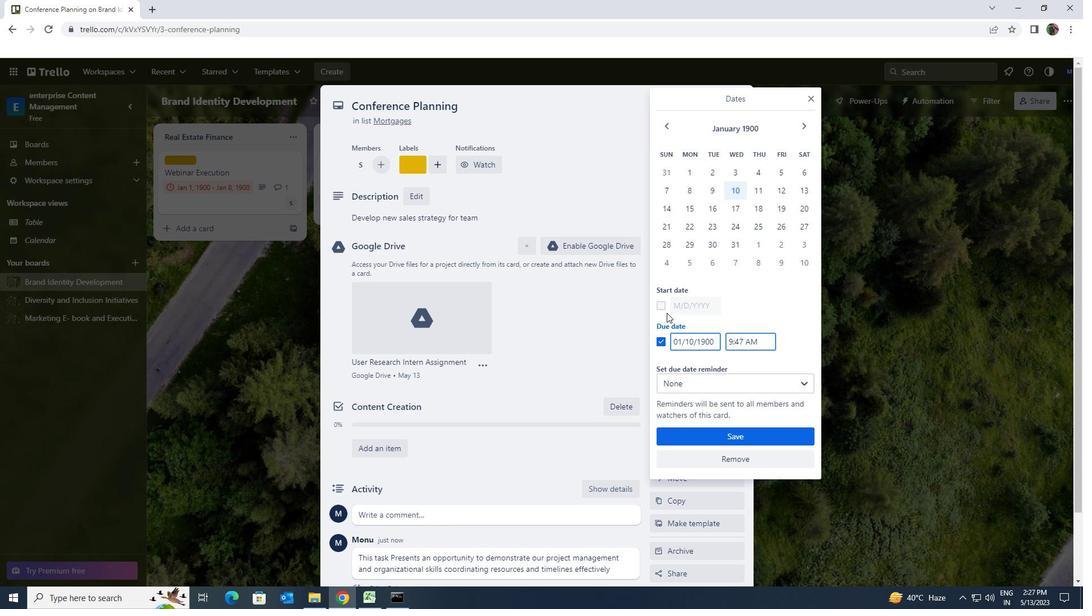 
Action: Mouse pressed left at (662, 307)
Screenshot: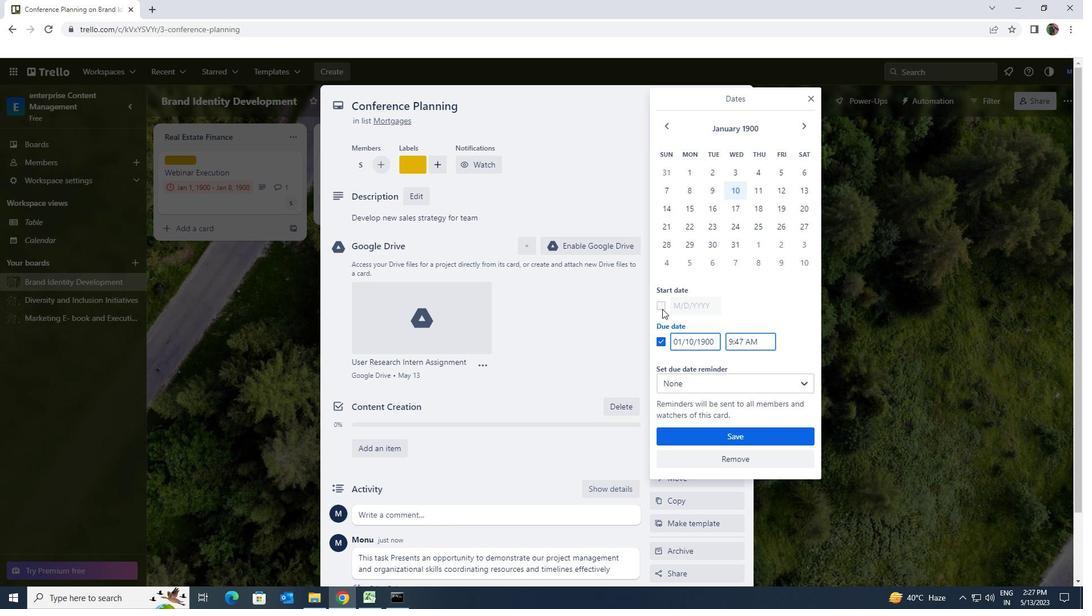 
Action: Mouse moved to (718, 307)
Screenshot: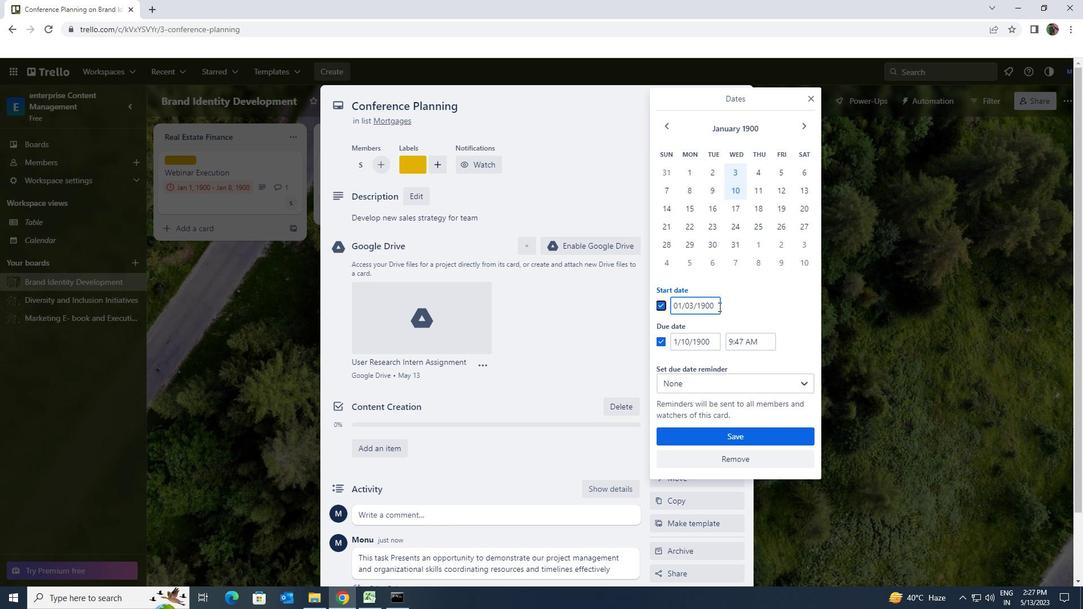 
Action: Mouse pressed left at (718, 307)
Screenshot: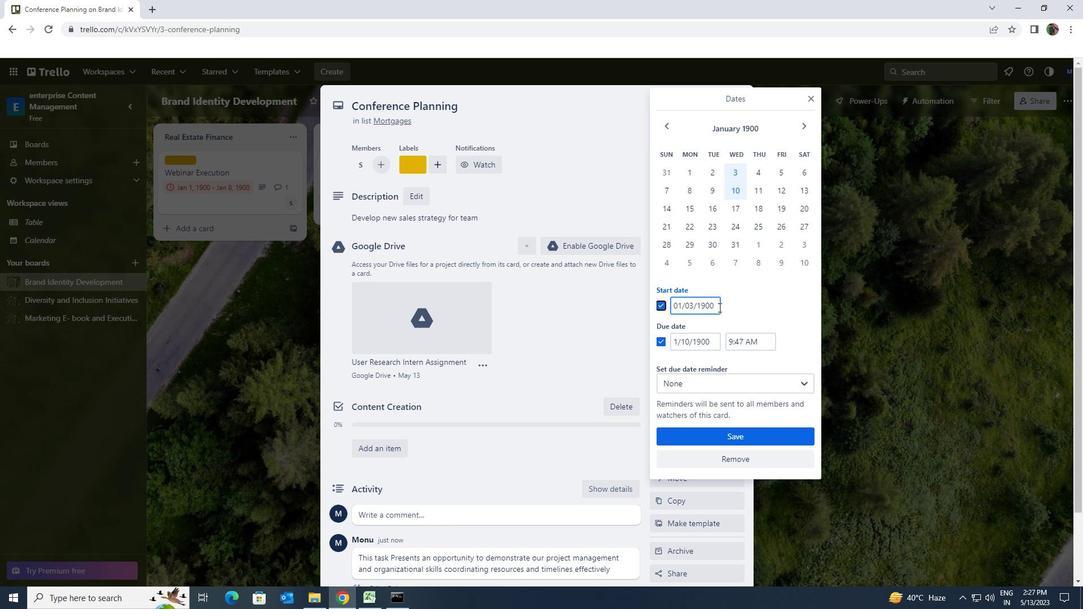 
Action: Mouse moved to (670, 310)
Screenshot: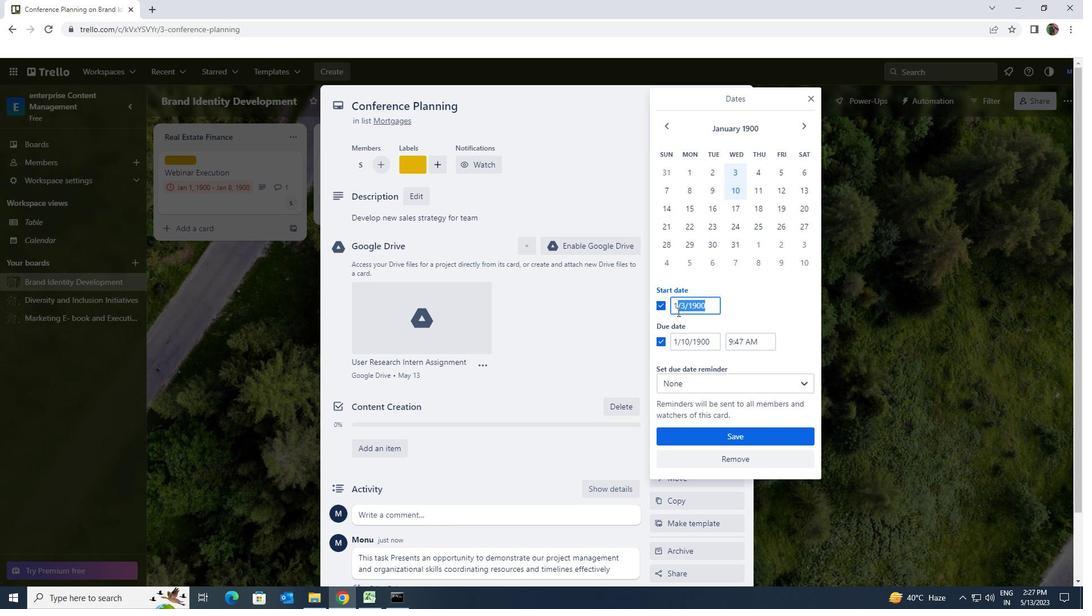 
Action: Key pressed 1/4/1900
Screenshot: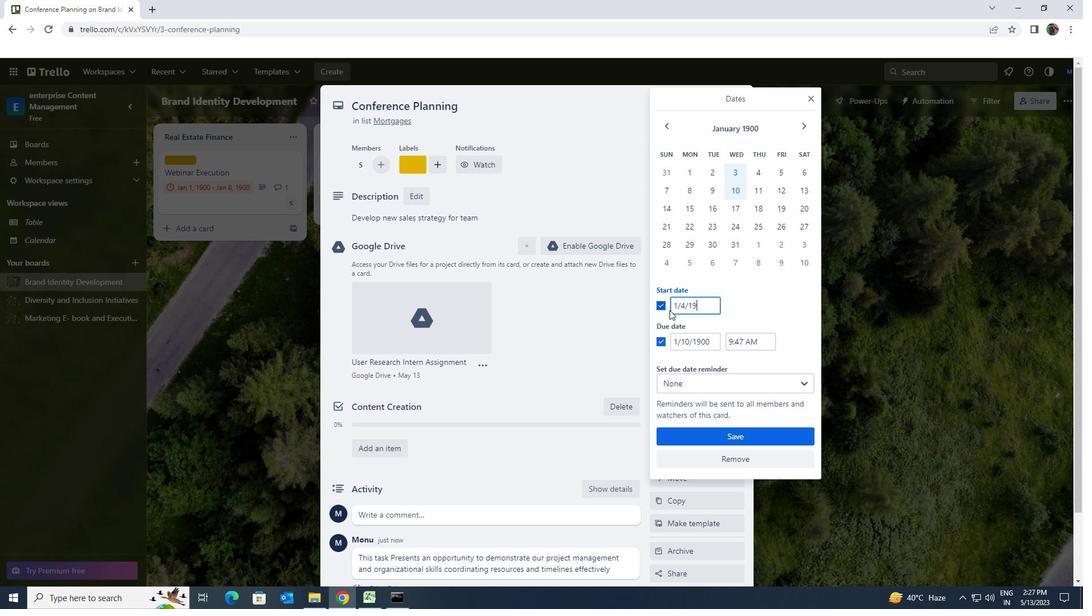 
Action: Mouse moved to (718, 339)
Screenshot: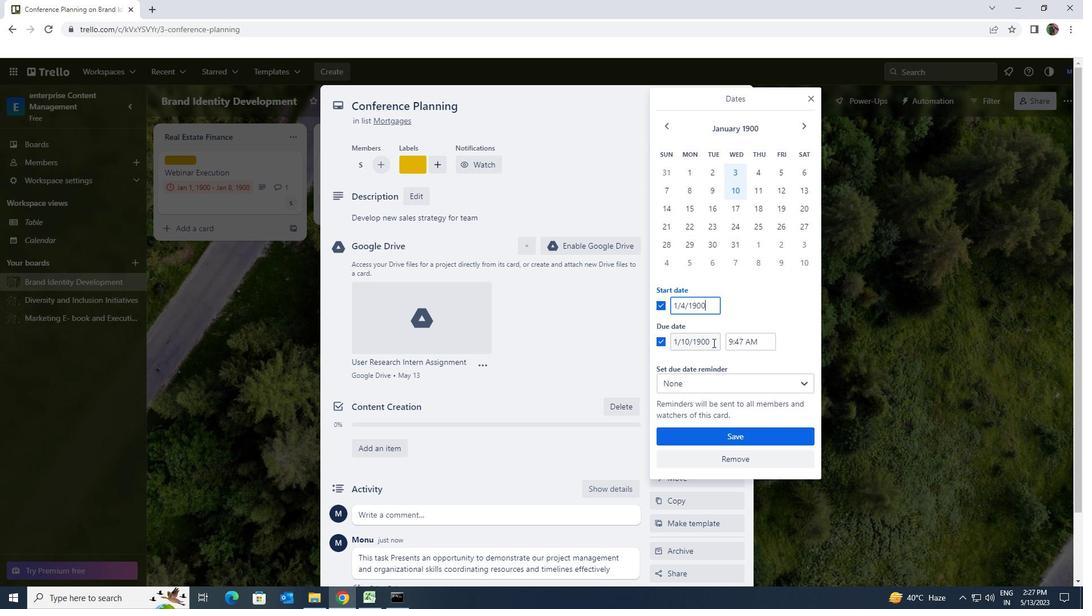 
Action: Mouse pressed left at (718, 339)
Screenshot: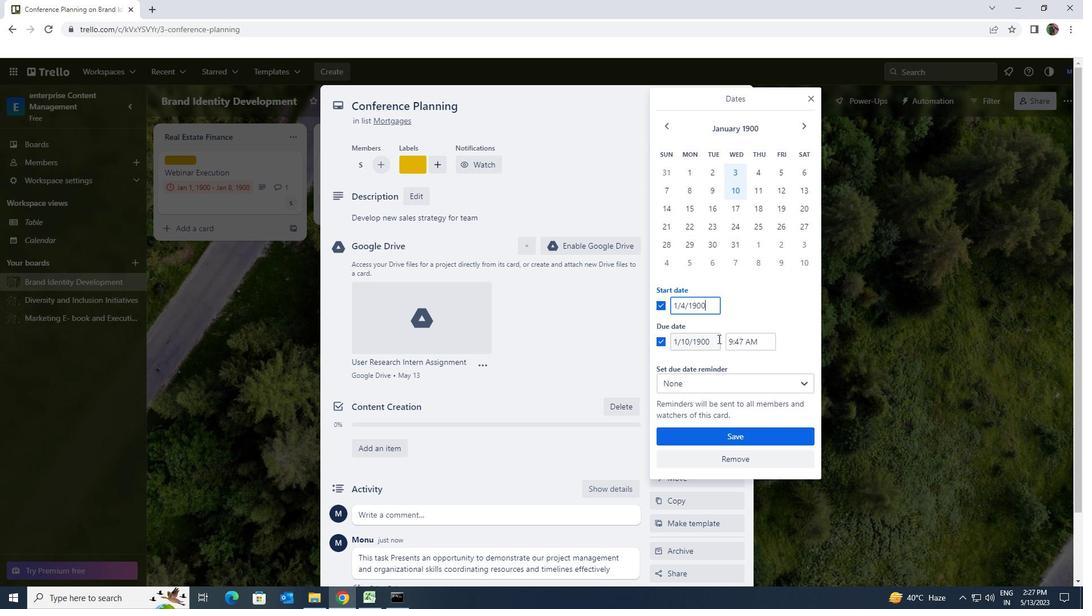 
Action: Mouse moved to (668, 342)
Screenshot: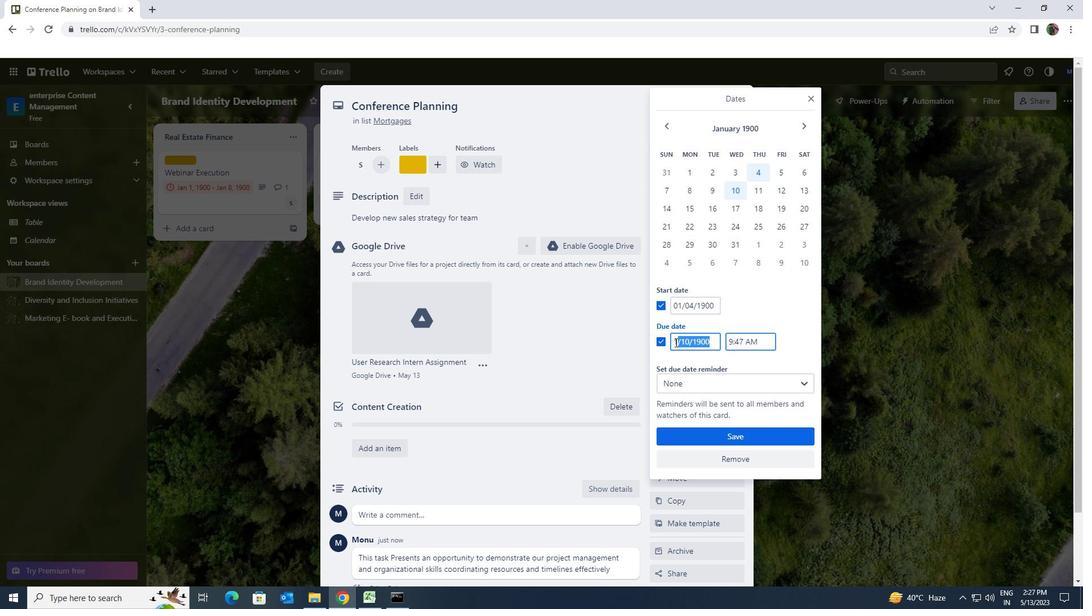 
Action: Key pressed 1/11/1900
Screenshot: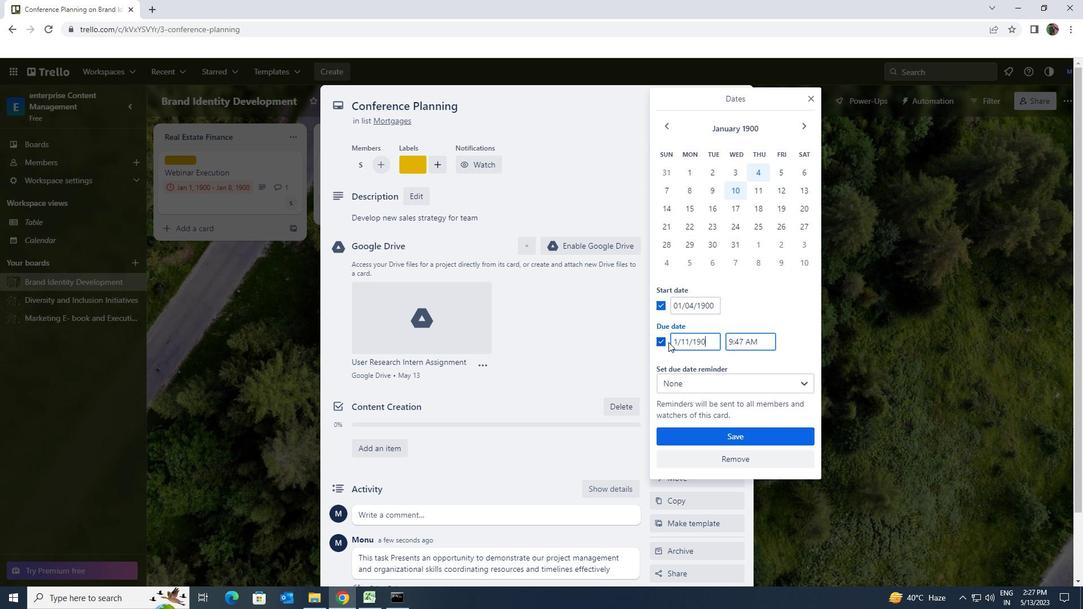 
Action: Mouse moved to (715, 430)
Screenshot: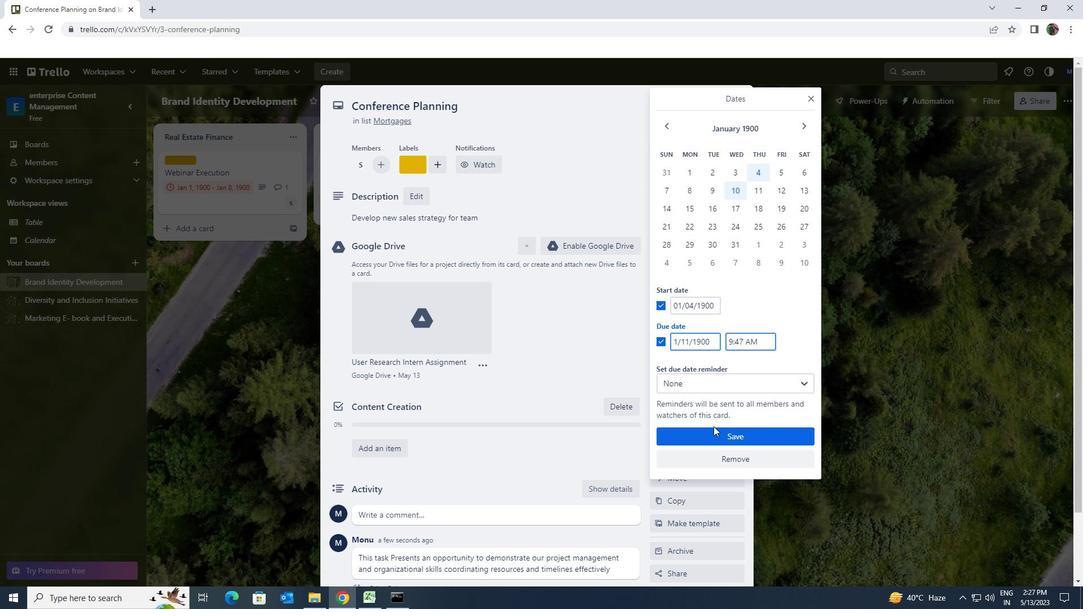 
Action: Mouse pressed left at (715, 430)
Screenshot: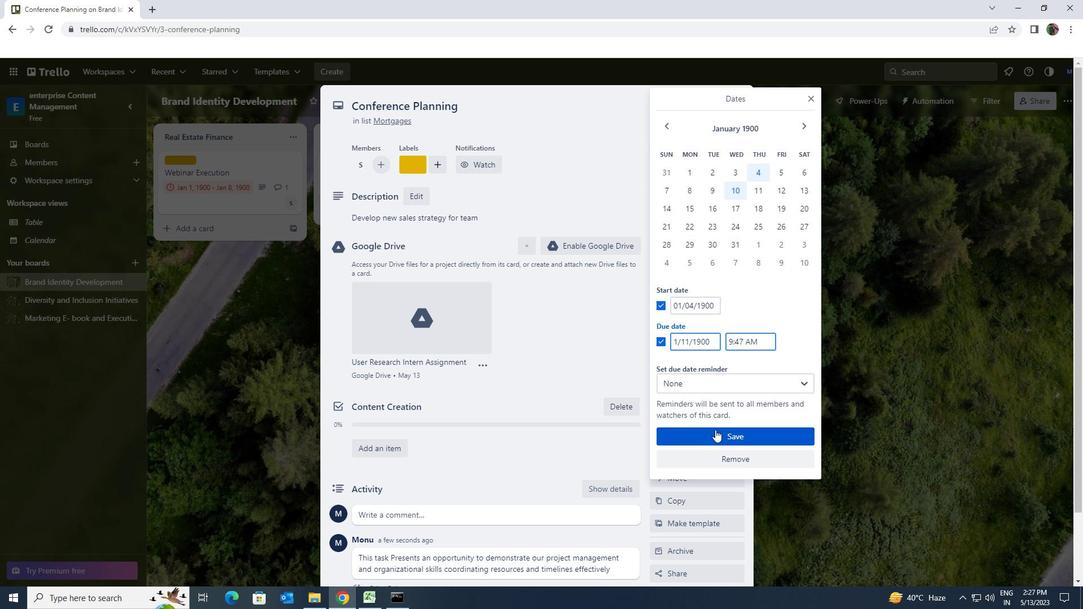 
